 Task: Add a signature Ella Clark containing 'Best wishes for a prosperous new year, Ella Clark' to email address softage.1@softage.net and add a folder Teams
Action: Mouse moved to (124, 145)
Screenshot: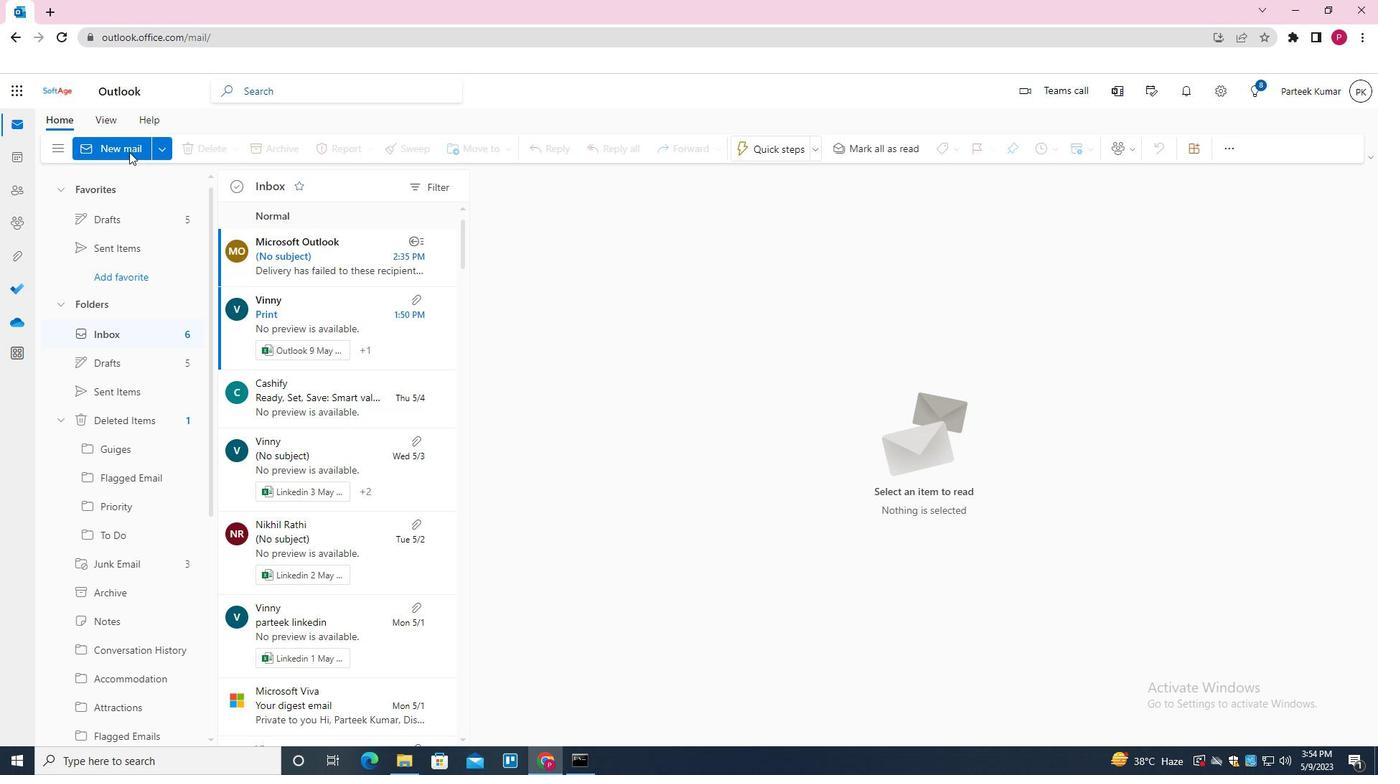
Action: Mouse pressed left at (124, 145)
Screenshot: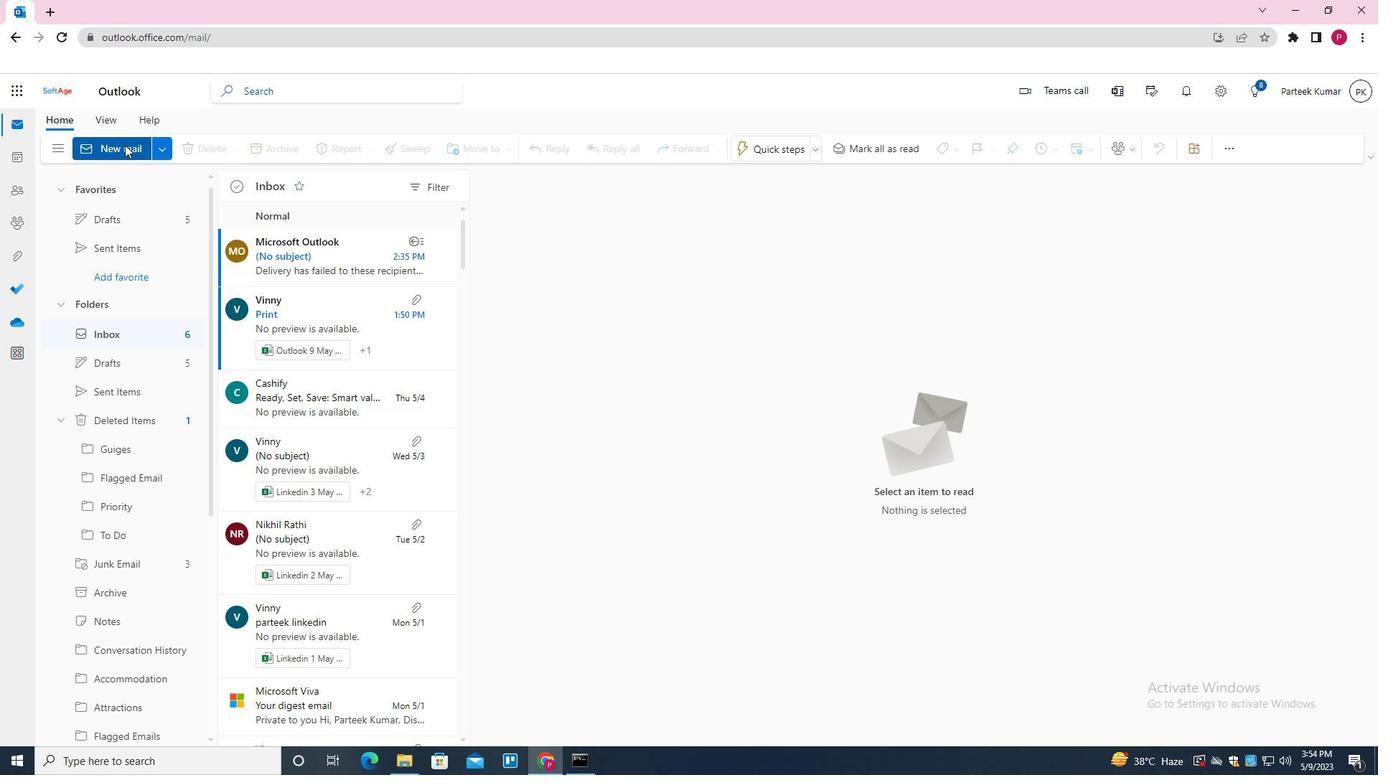 
Action: Mouse moved to (605, 361)
Screenshot: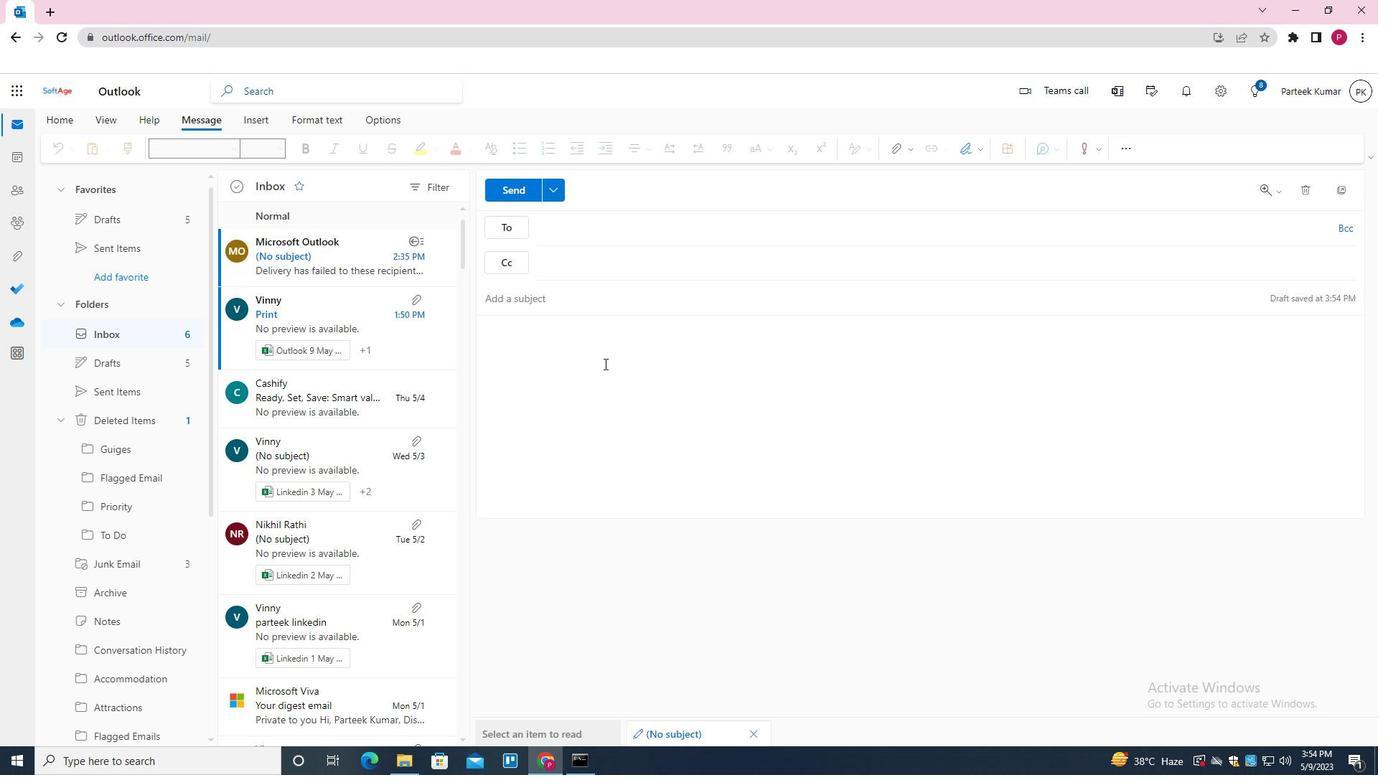 
Action: Mouse pressed left at (605, 361)
Screenshot: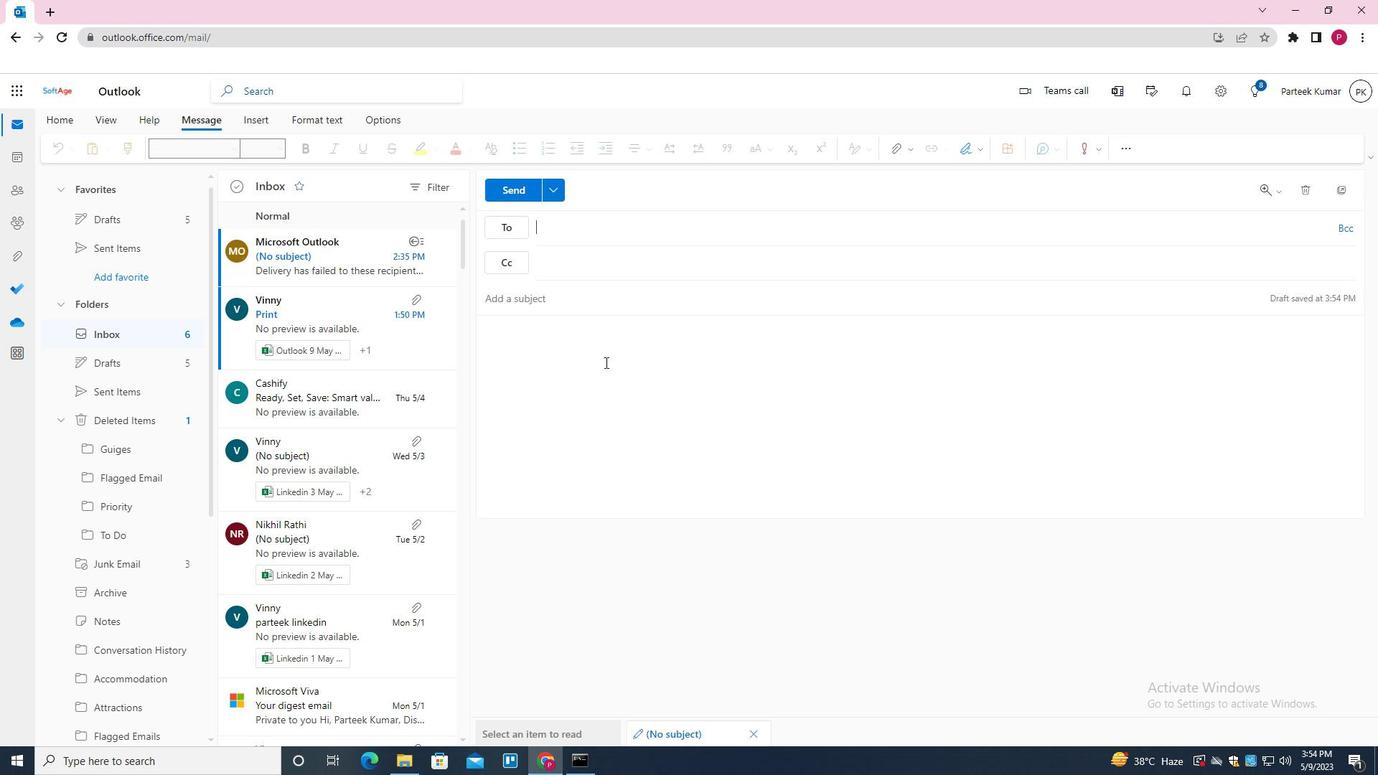 
Action: Mouse moved to (981, 152)
Screenshot: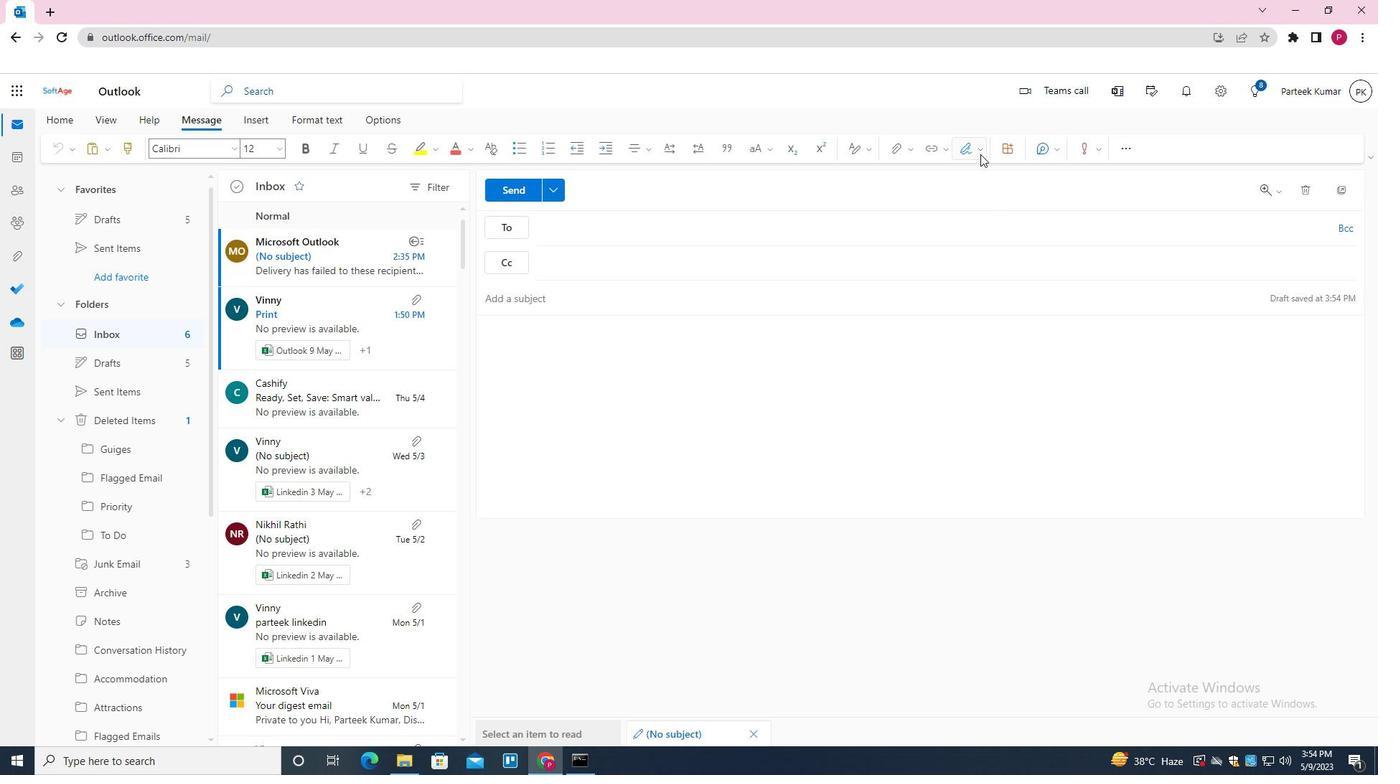 
Action: Mouse pressed left at (981, 152)
Screenshot: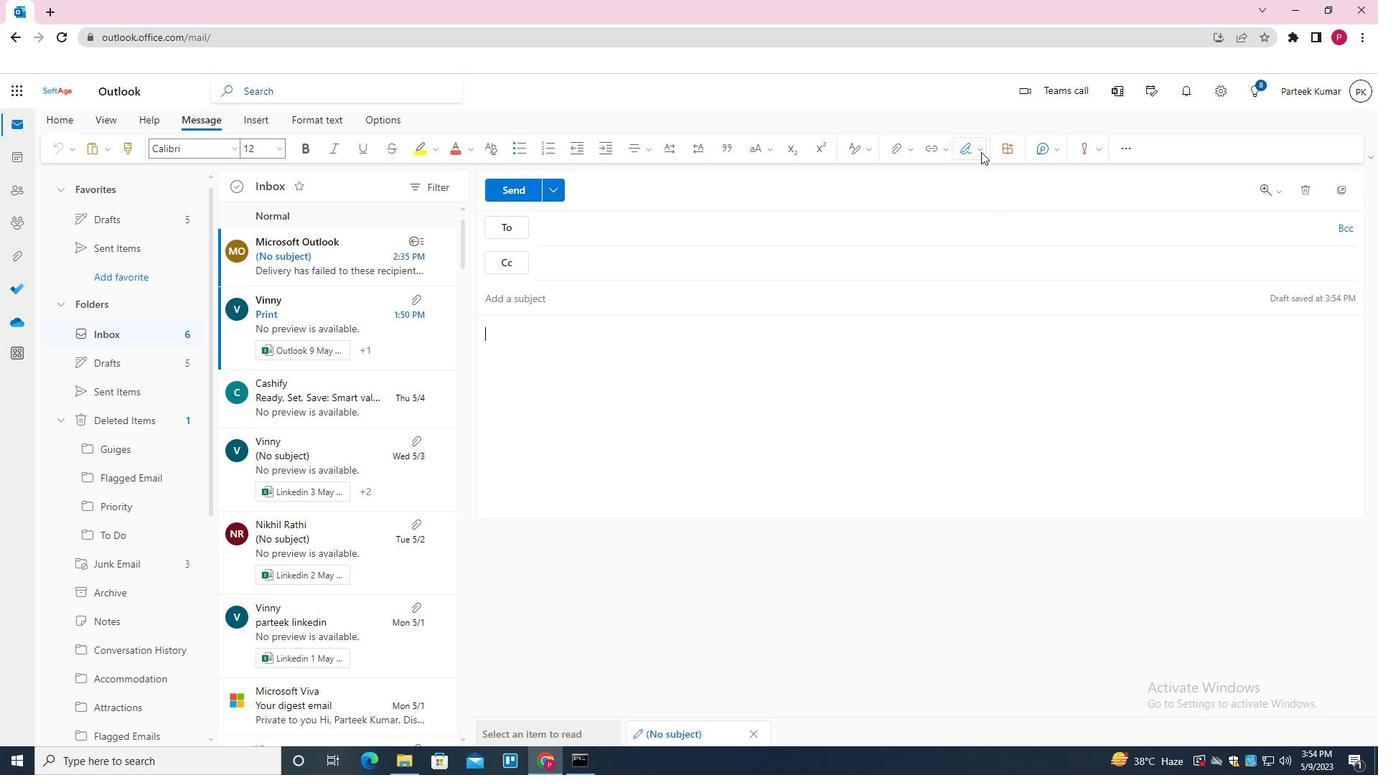 
Action: Mouse moved to (944, 296)
Screenshot: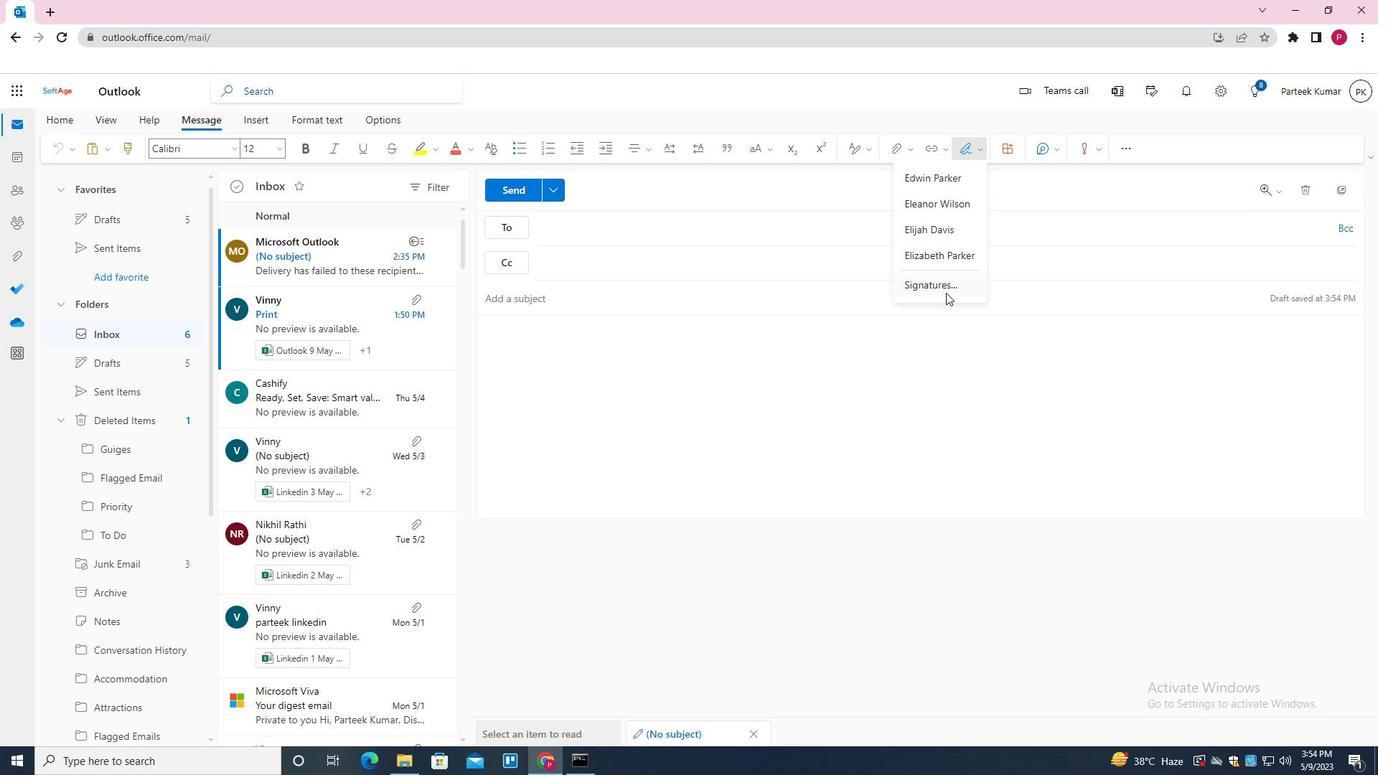 
Action: Mouse pressed left at (944, 296)
Screenshot: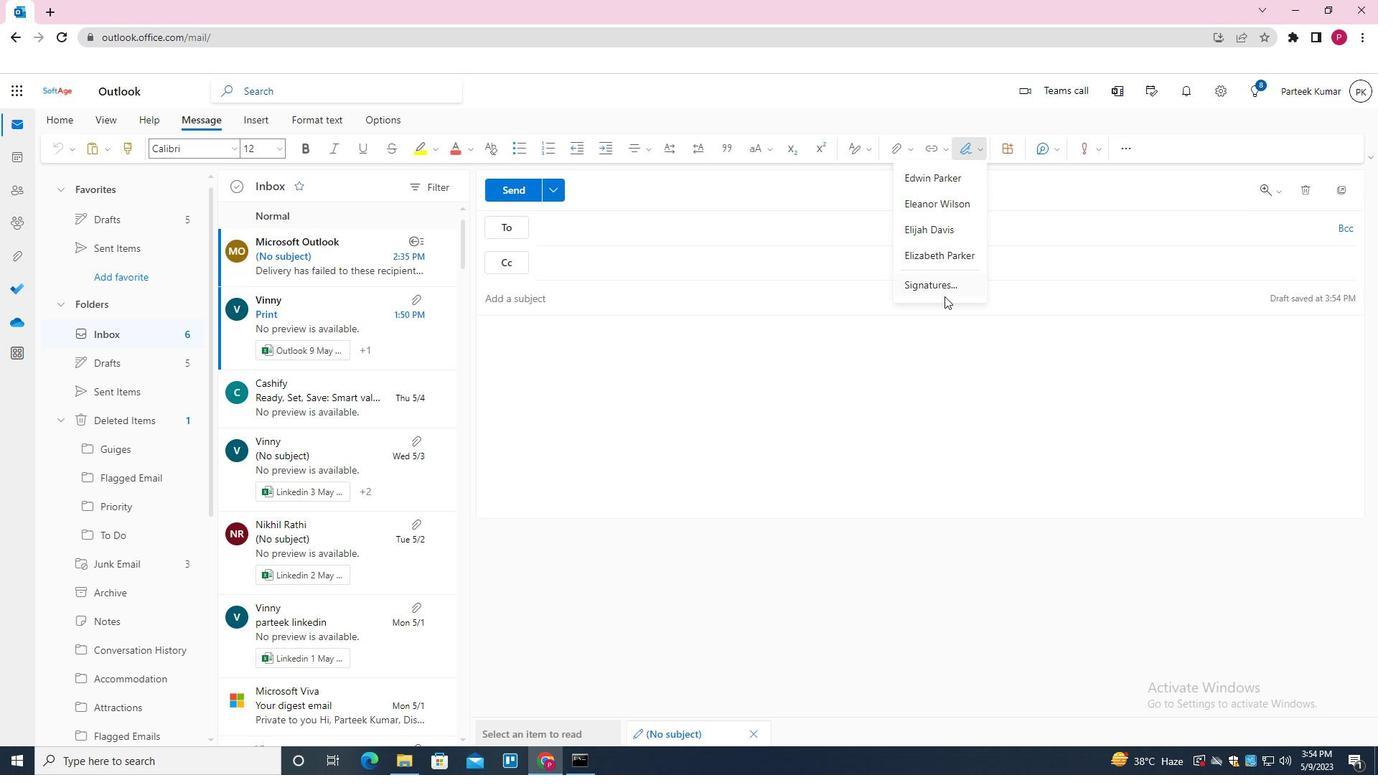 
Action: Mouse moved to (943, 285)
Screenshot: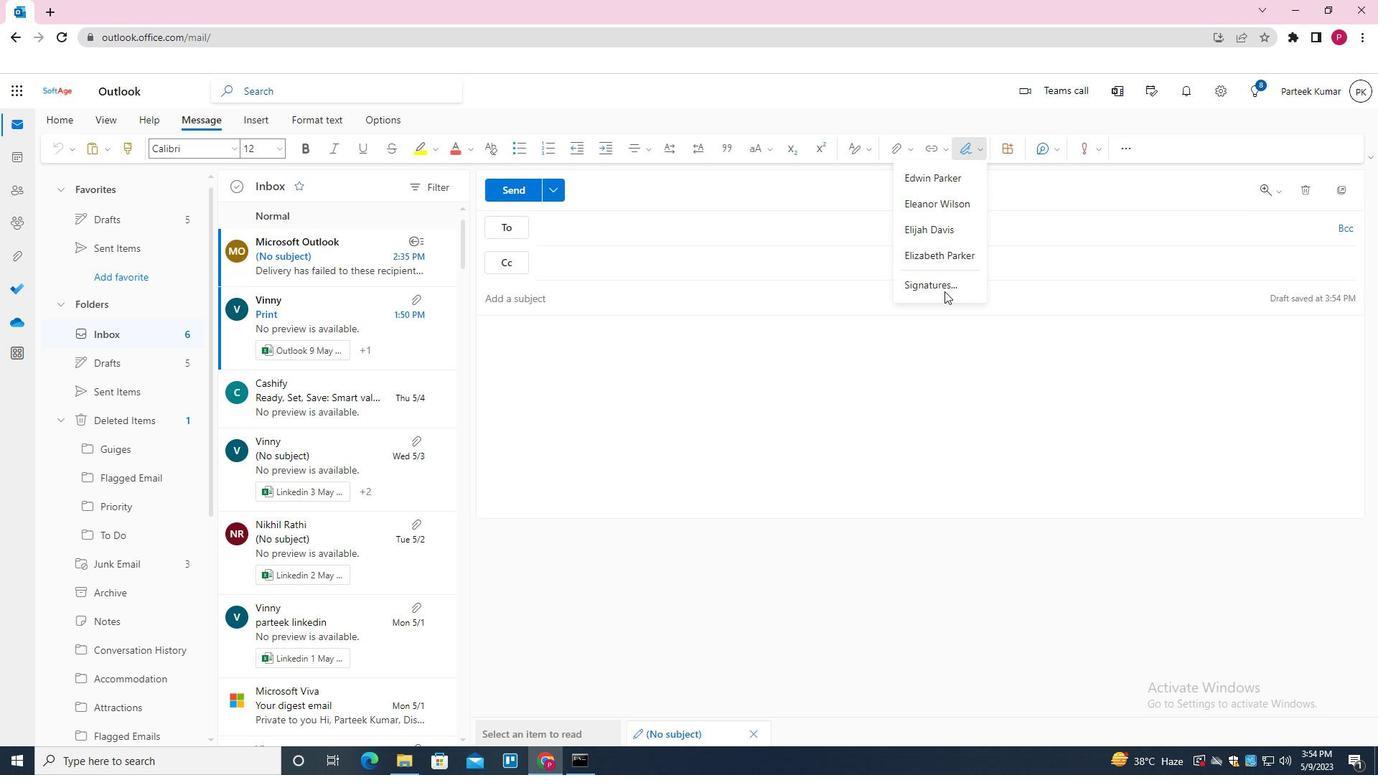 
Action: Mouse pressed left at (943, 285)
Screenshot: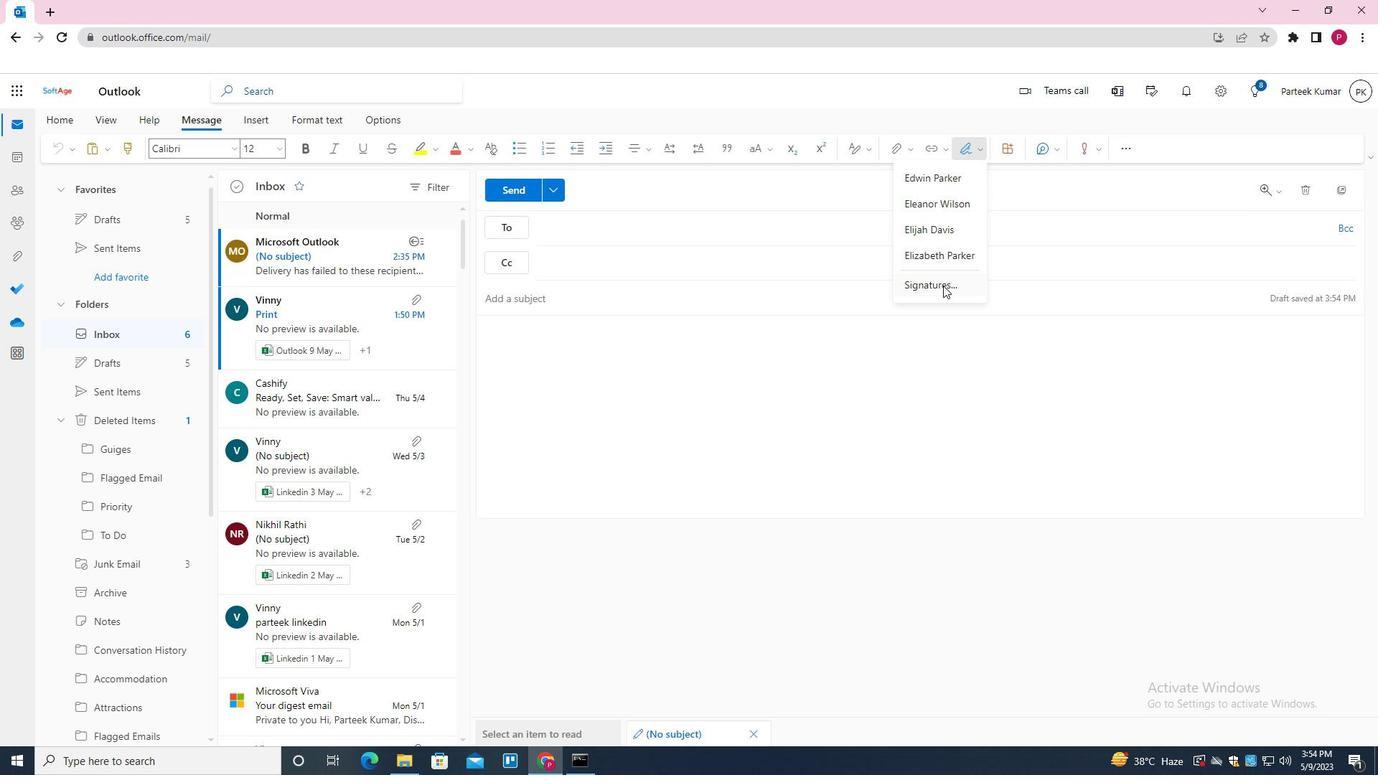 
Action: Mouse moved to (605, 238)
Screenshot: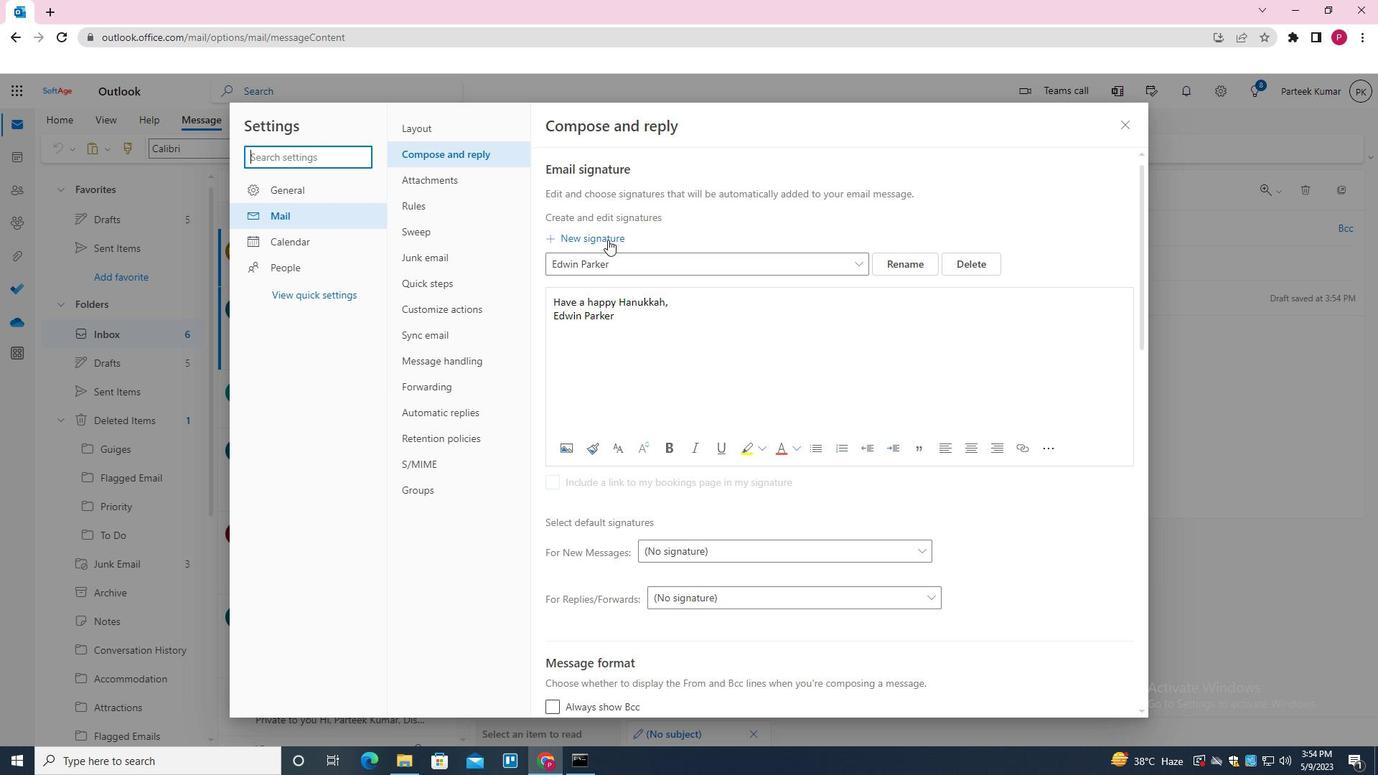 
Action: Mouse pressed left at (605, 238)
Screenshot: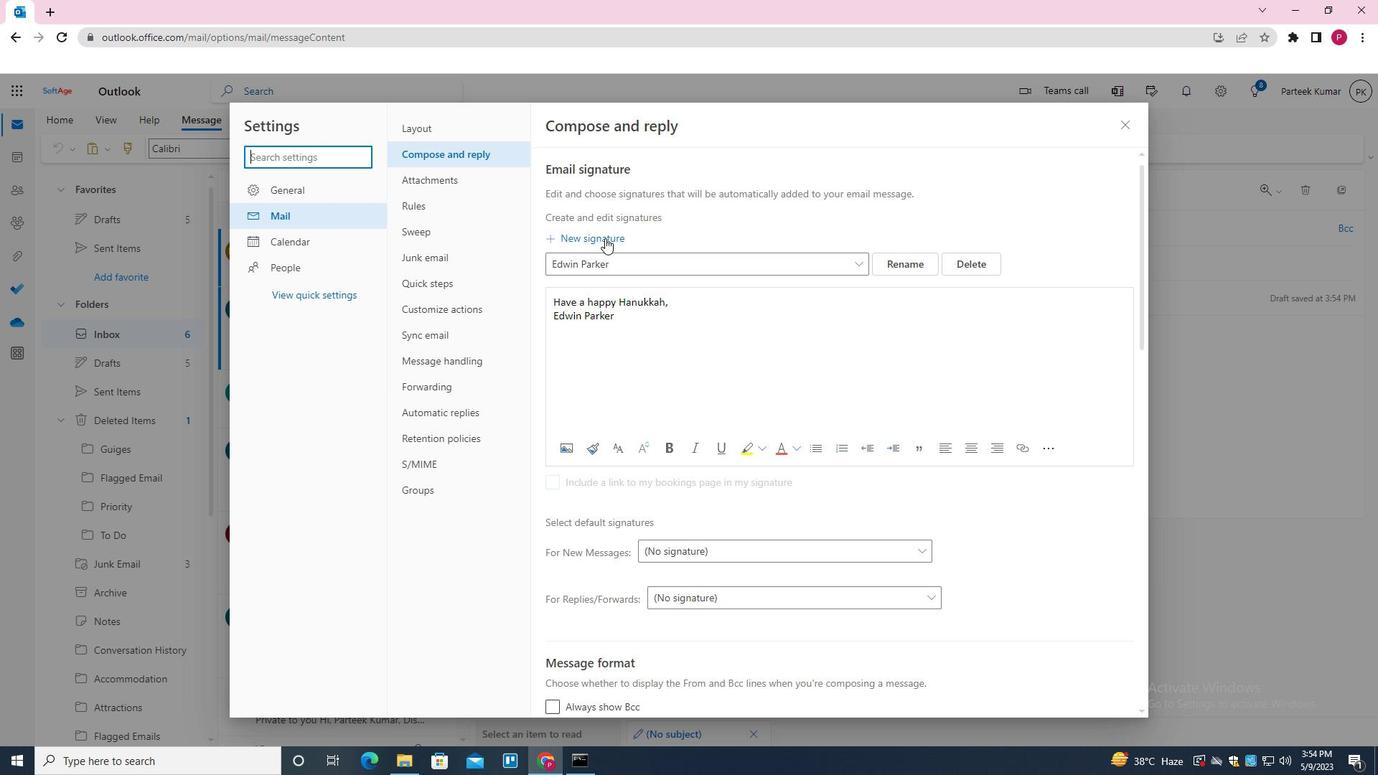 
Action: Mouse moved to (628, 264)
Screenshot: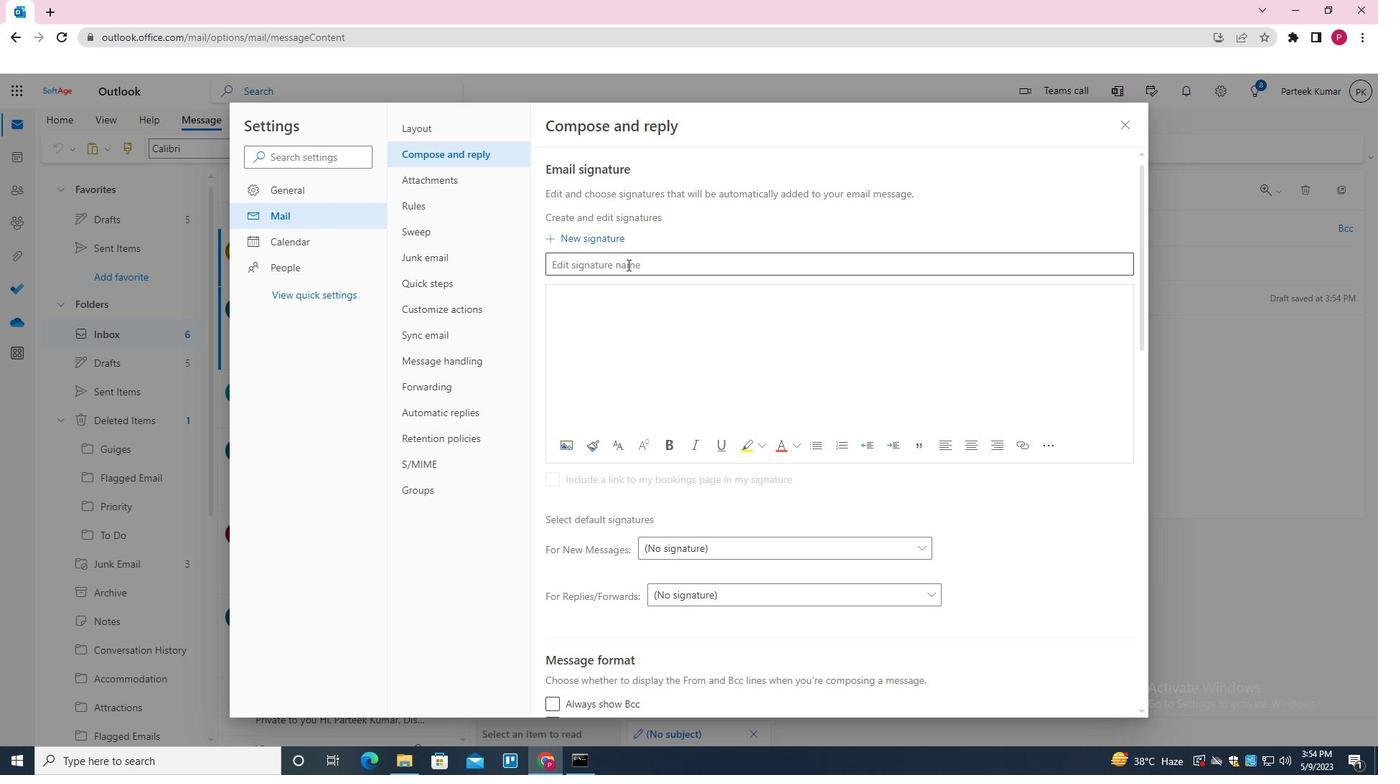 
Action: Mouse pressed left at (628, 264)
Screenshot: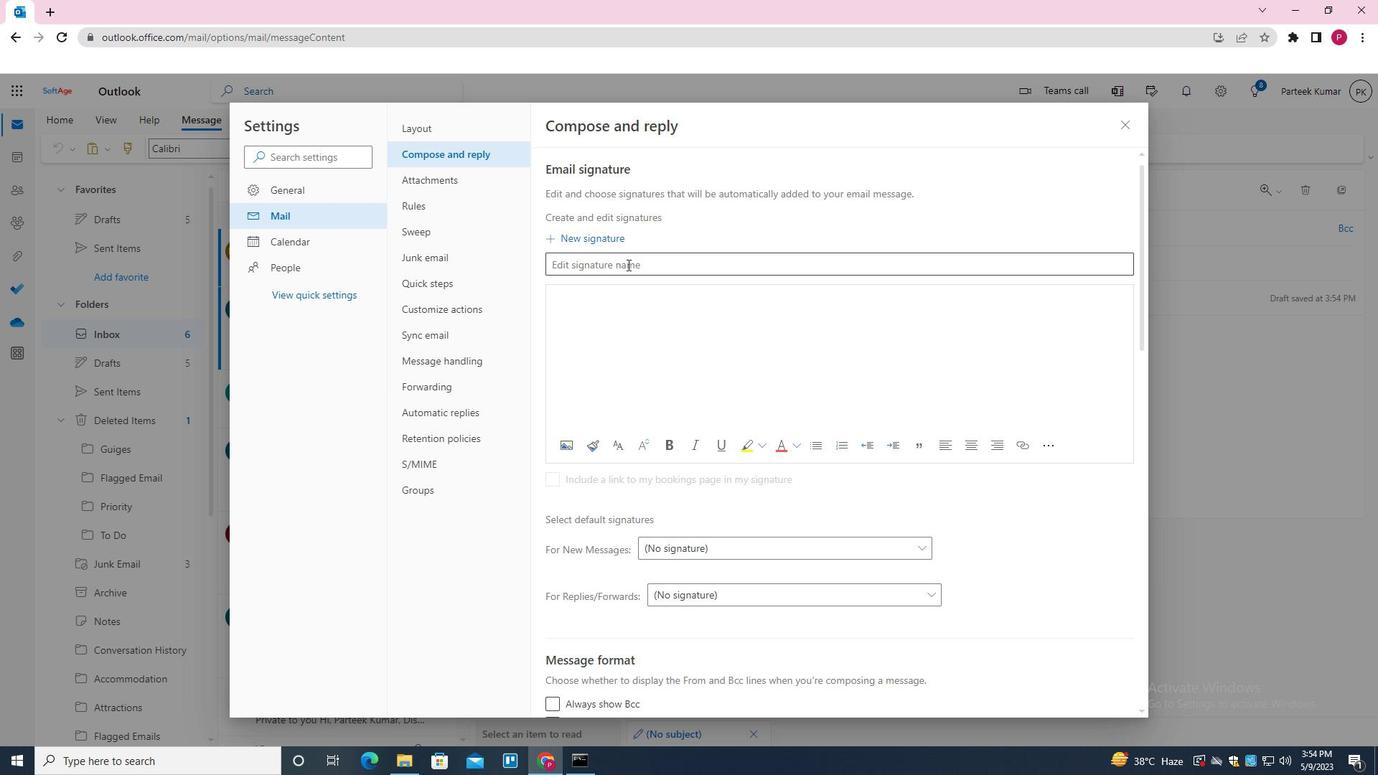 
Action: Mouse moved to (629, 264)
Screenshot: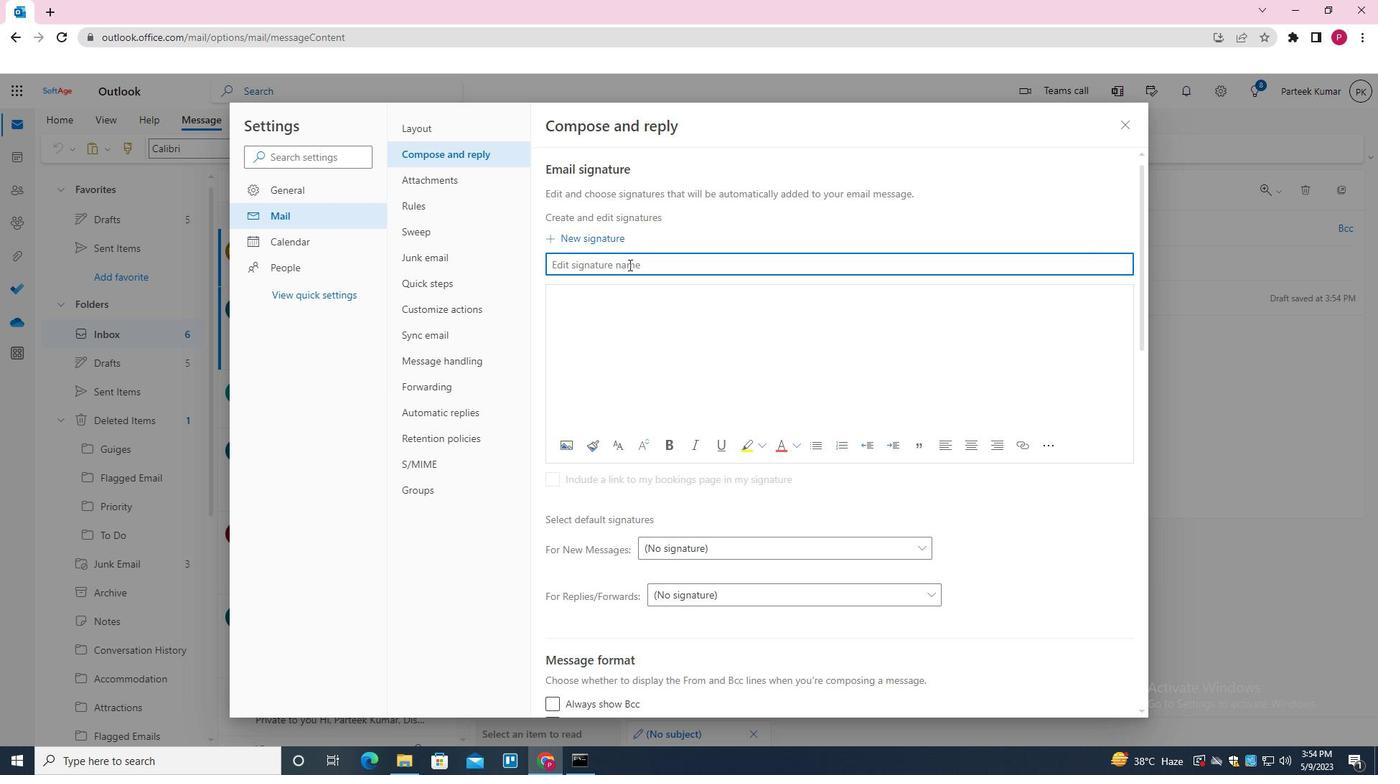 
Action: Key pressed <Key.shift><Key.shift><Key.shift><Key.shift><Key.shift><Key.shift><Key.shift><Key.shift><Key.shift><Key.shift><Key.shift><Key.shift><Key.shift><Key.shift><Key.shift><Key.shift><Key.shift><Key.shift>ELLA<Key.space><Key.shift>CLARK
Screenshot: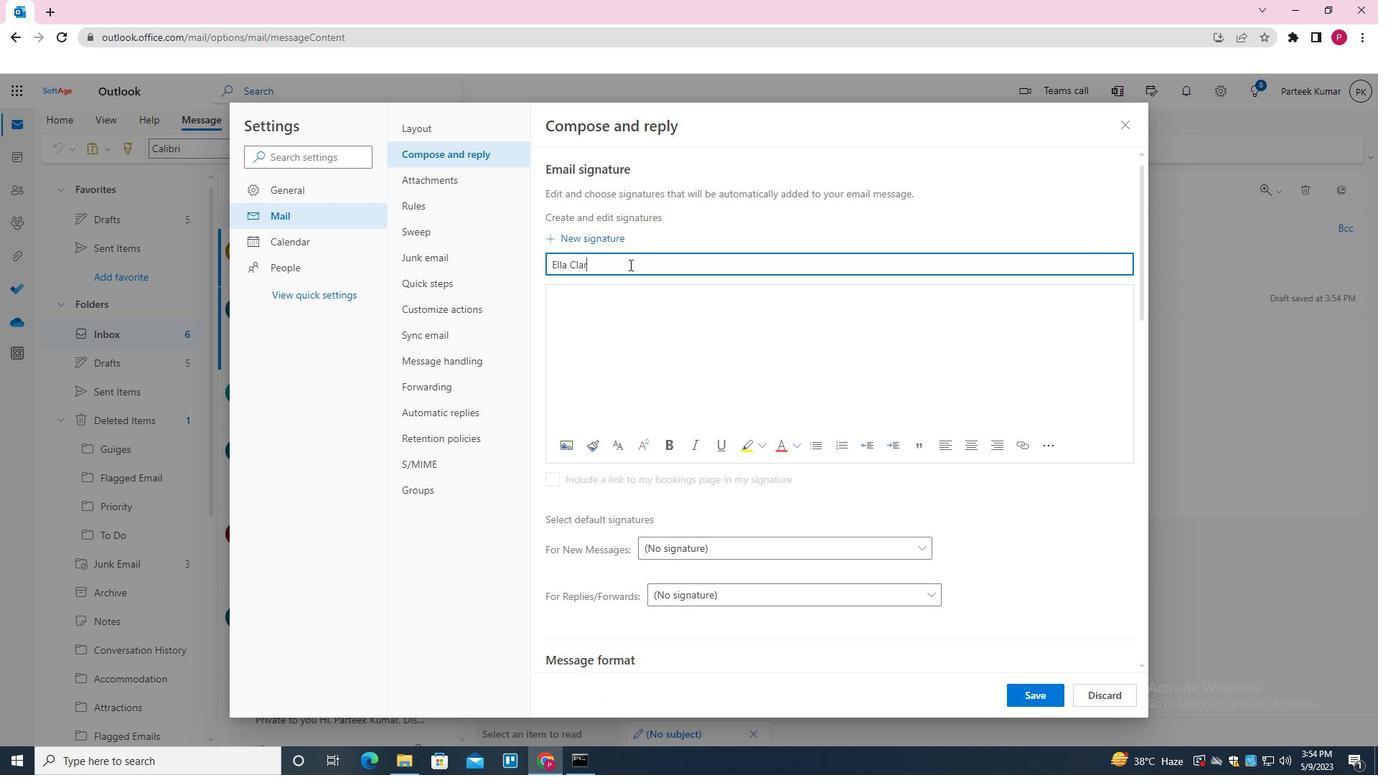 
Action: Mouse moved to (641, 298)
Screenshot: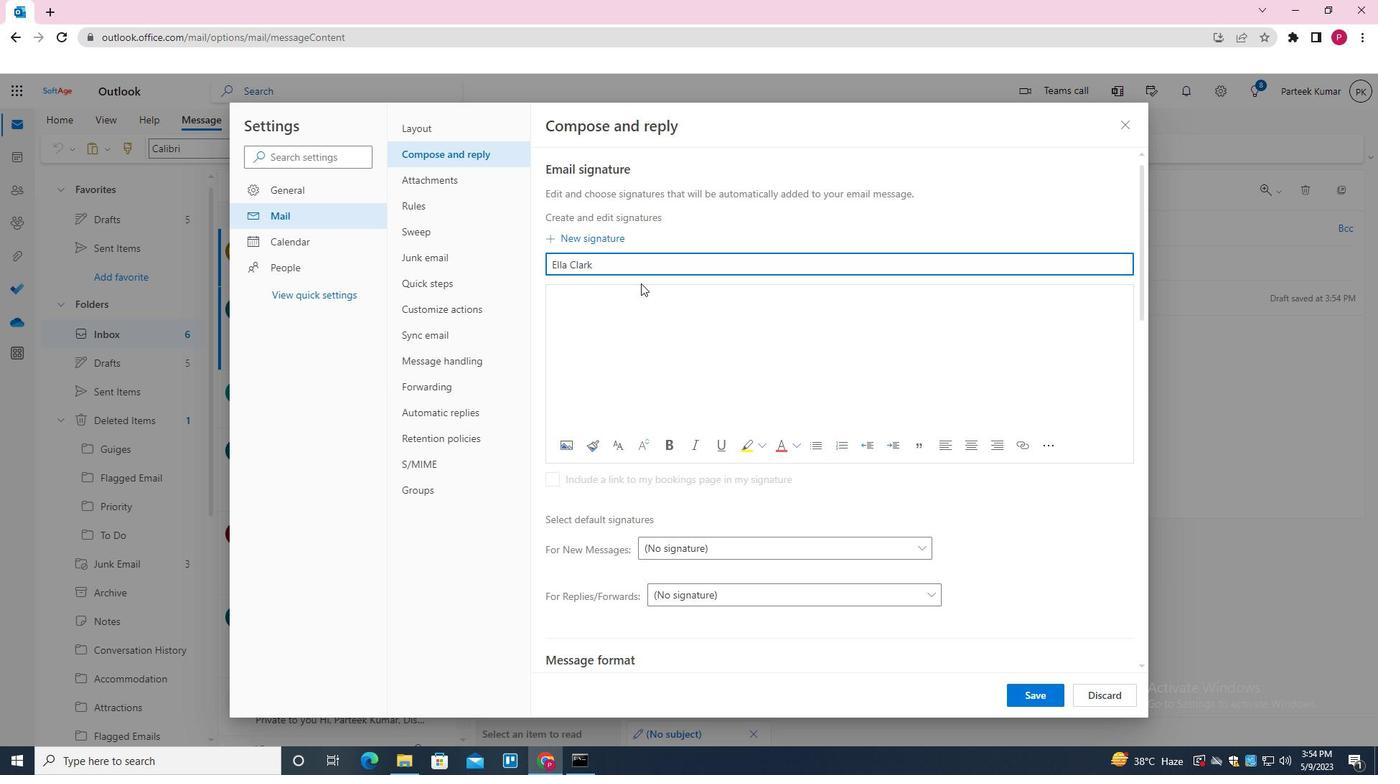 
Action: Mouse pressed left at (641, 298)
Screenshot: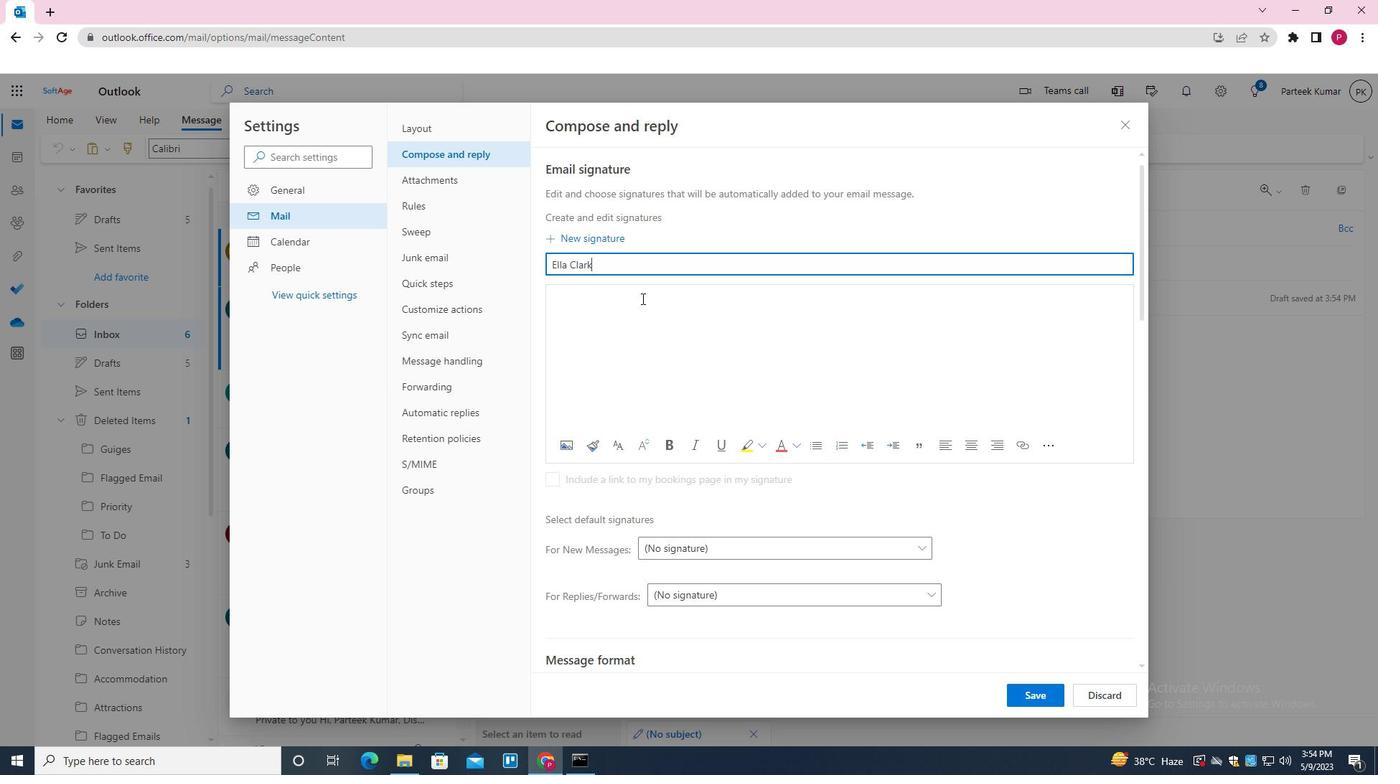 
Action: Key pressed <Key.shift>BEST<Key.space>WISHER<Key.backspace>S<Key.space>FOR<Key.space>A<Key.space>PROS
Screenshot: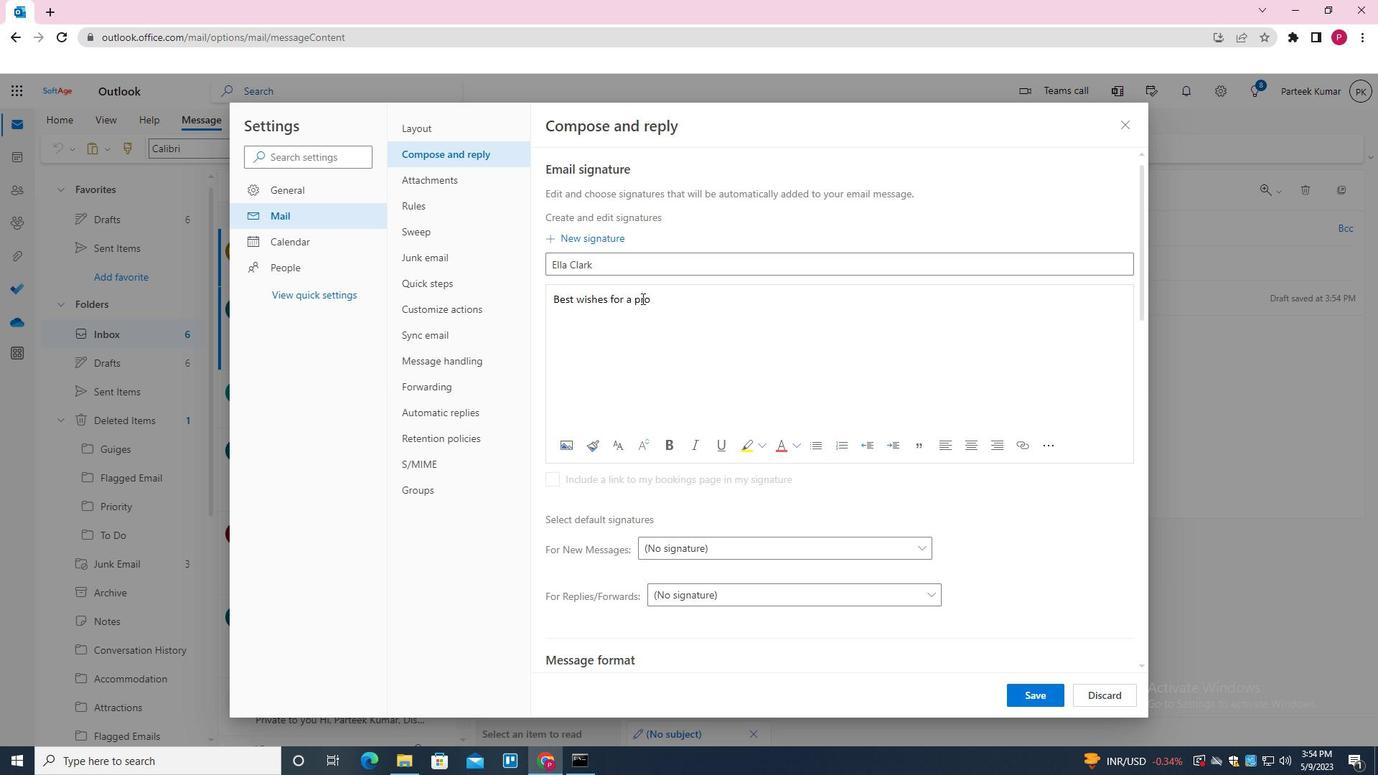 
Action: Mouse moved to (669, 22)
Screenshot: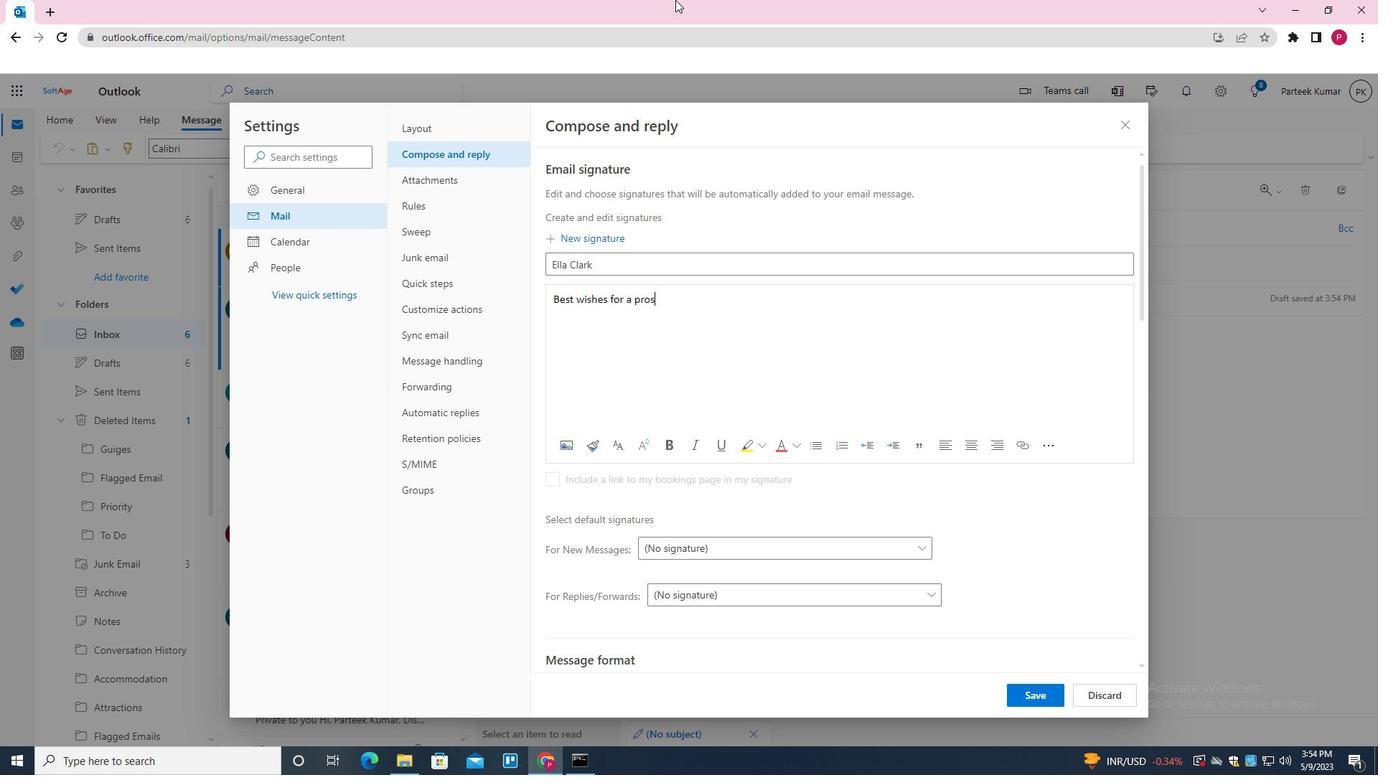 
Action: Key pressed PEROUS<Key.space>NEW<Key.space>YEAR<Key.space><Key.backspace>,<Key.enter><Key.shift>ELLA<Key.space><Key.shift>CC<Key.backspace>LARK
Screenshot: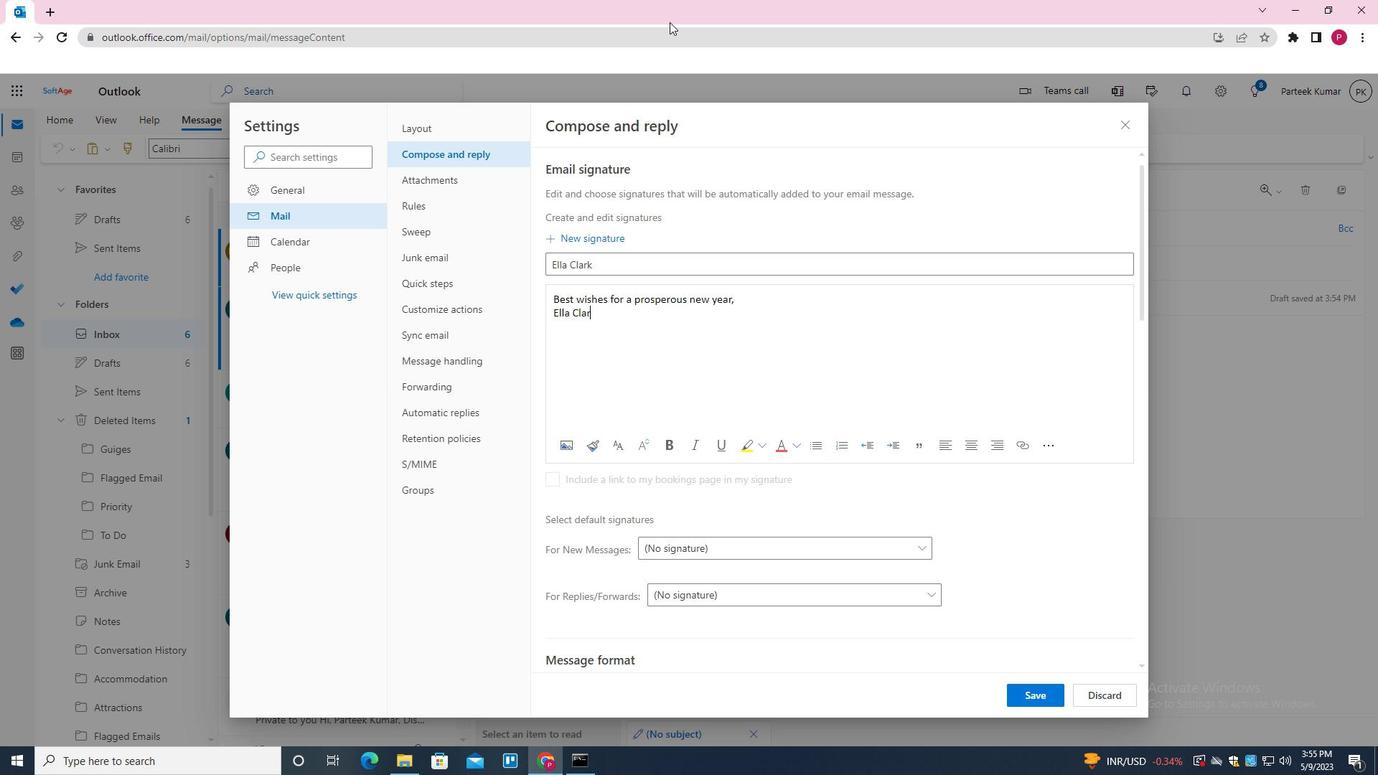 
Action: Mouse moved to (1048, 696)
Screenshot: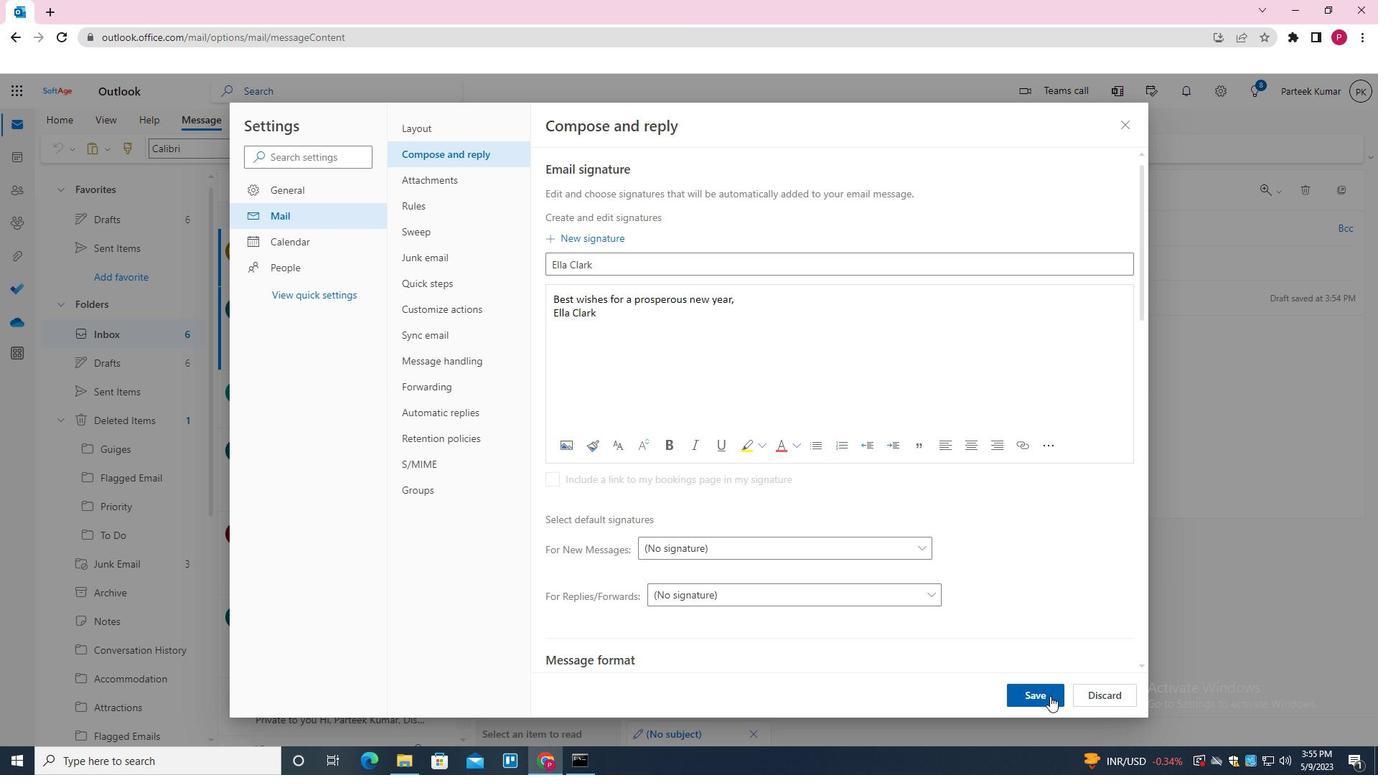 
Action: Mouse pressed left at (1048, 696)
Screenshot: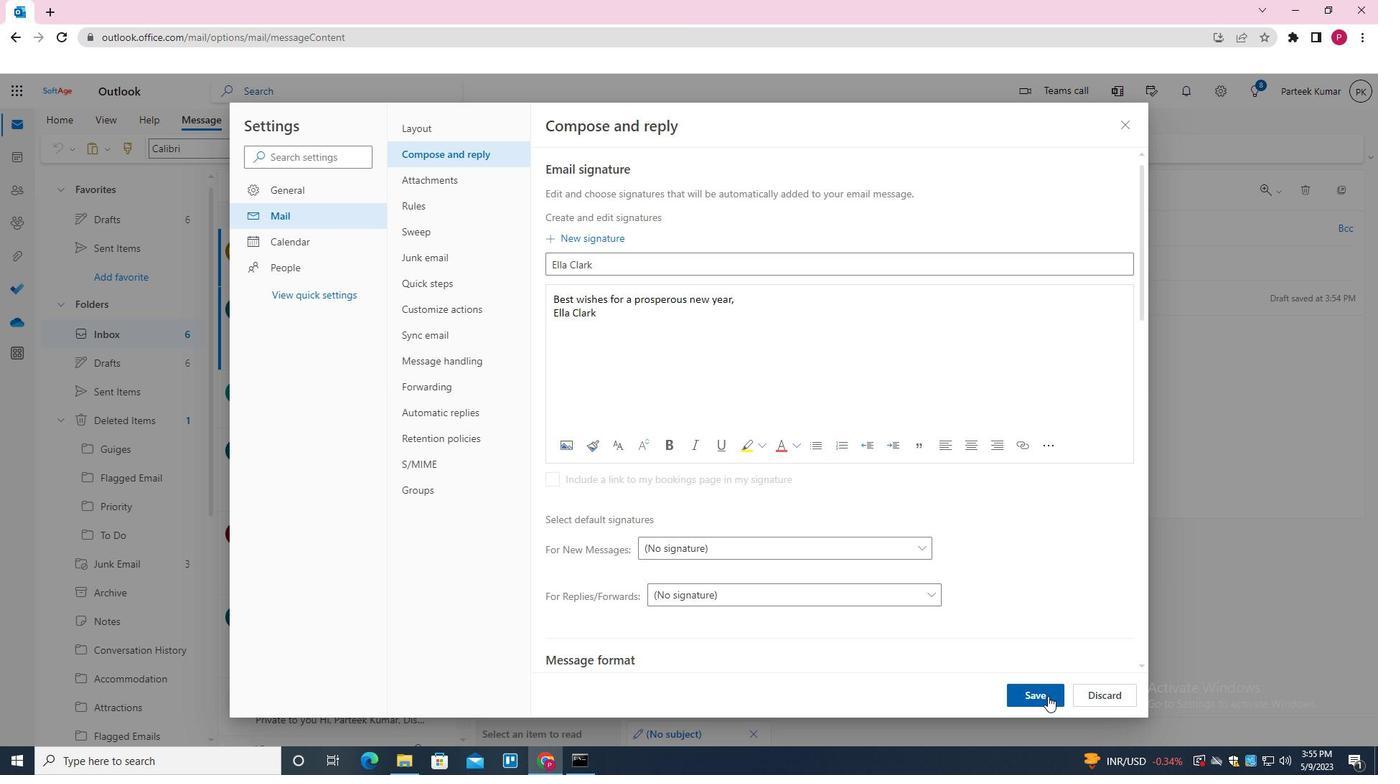 
Action: Mouse moved to (1130, 119)
Screenshot: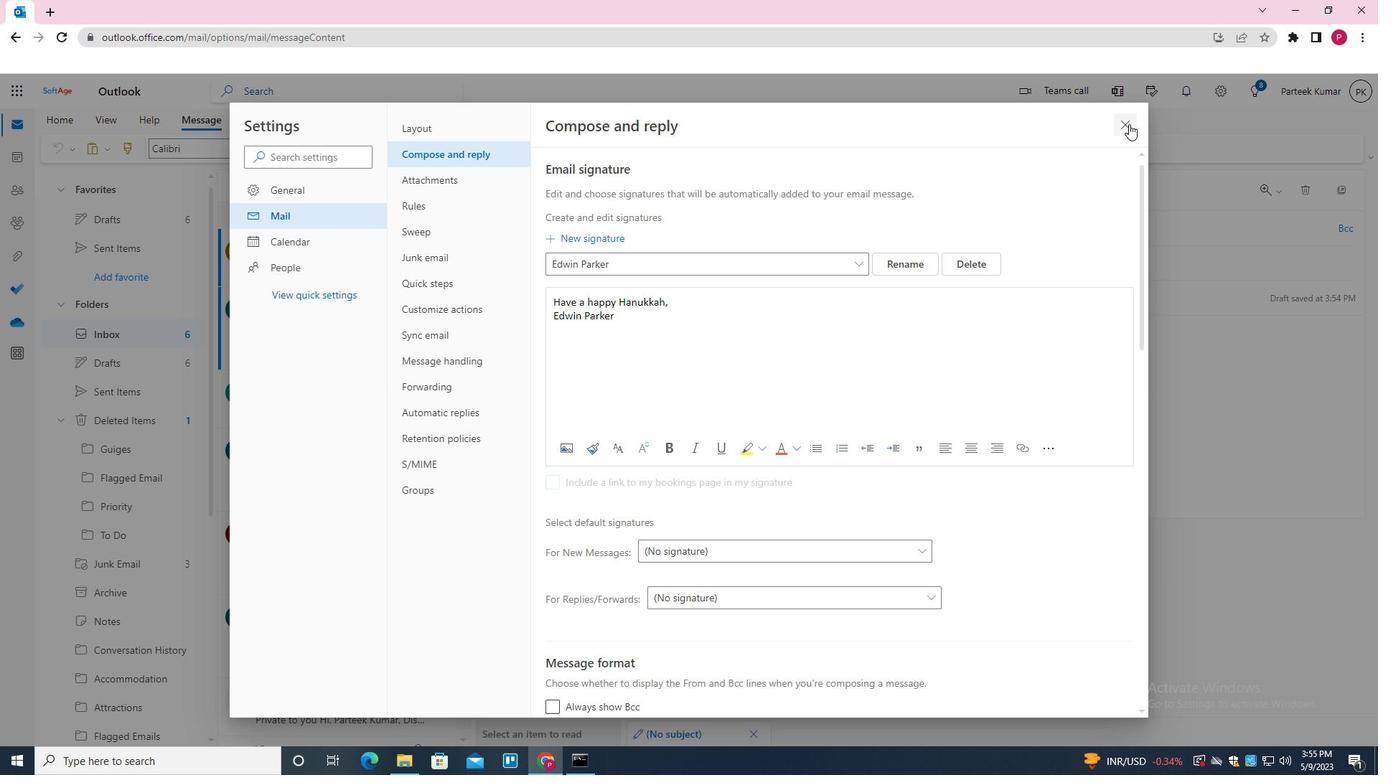 
Action: Mouse pressed left at (1130, 119)
Screenshot: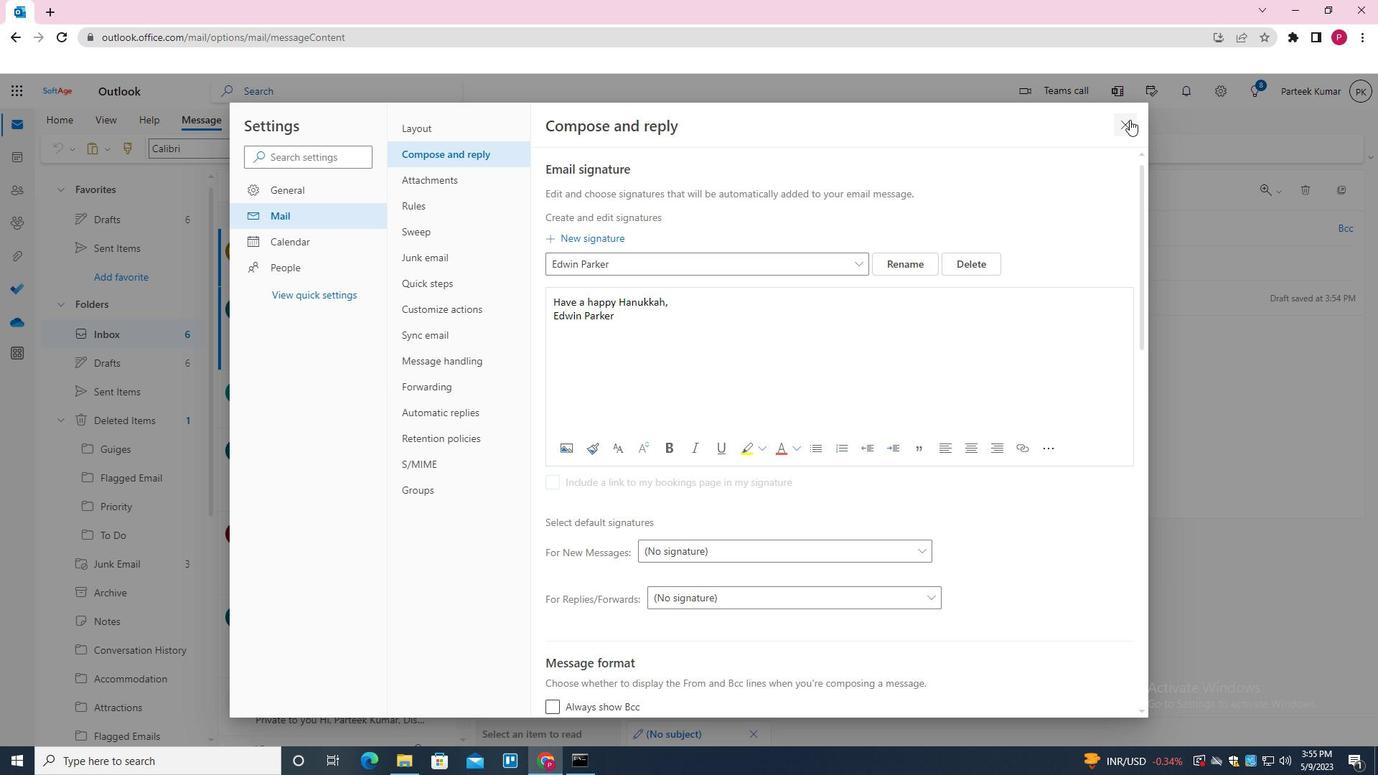 
Action: Mouse moved to (538, 366)
Screenshot: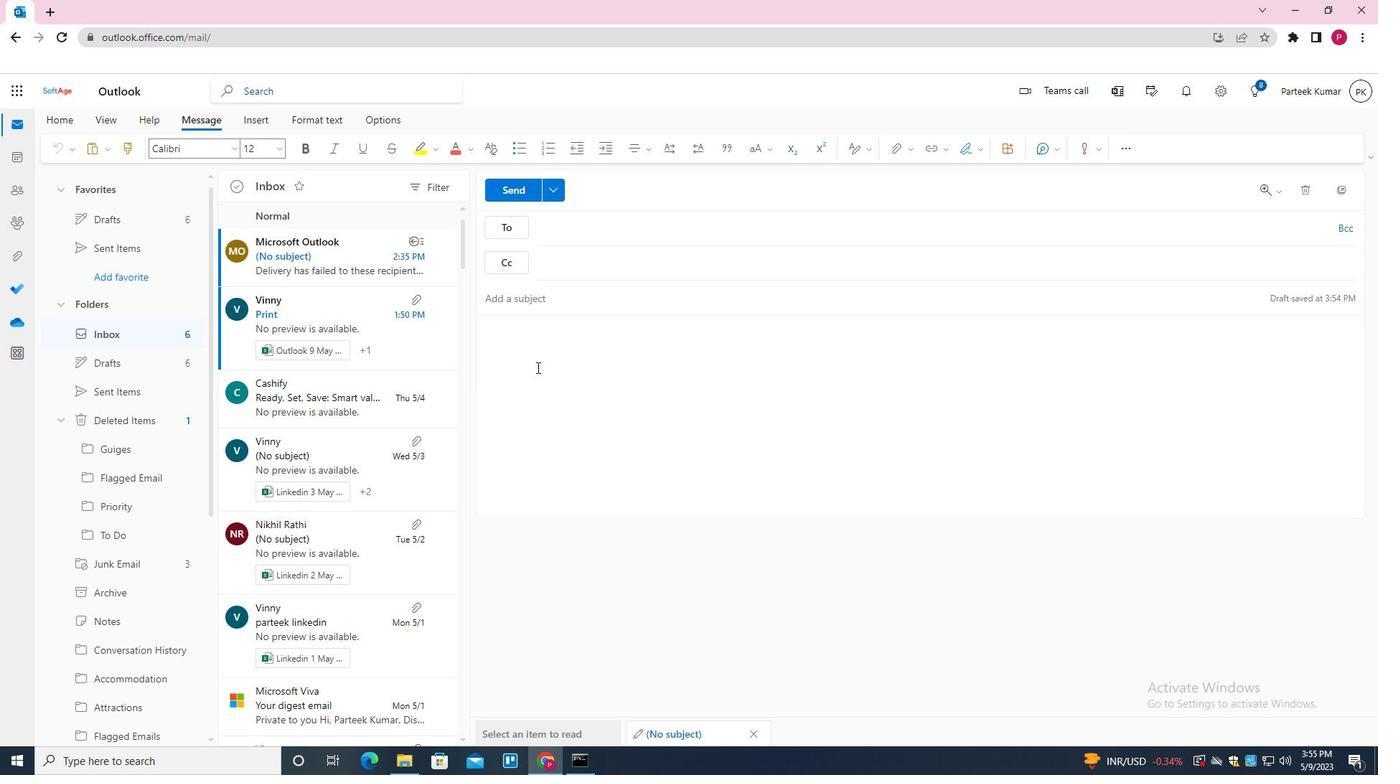 
Action: Mouse pressed left at (538, 366)
Screenshot: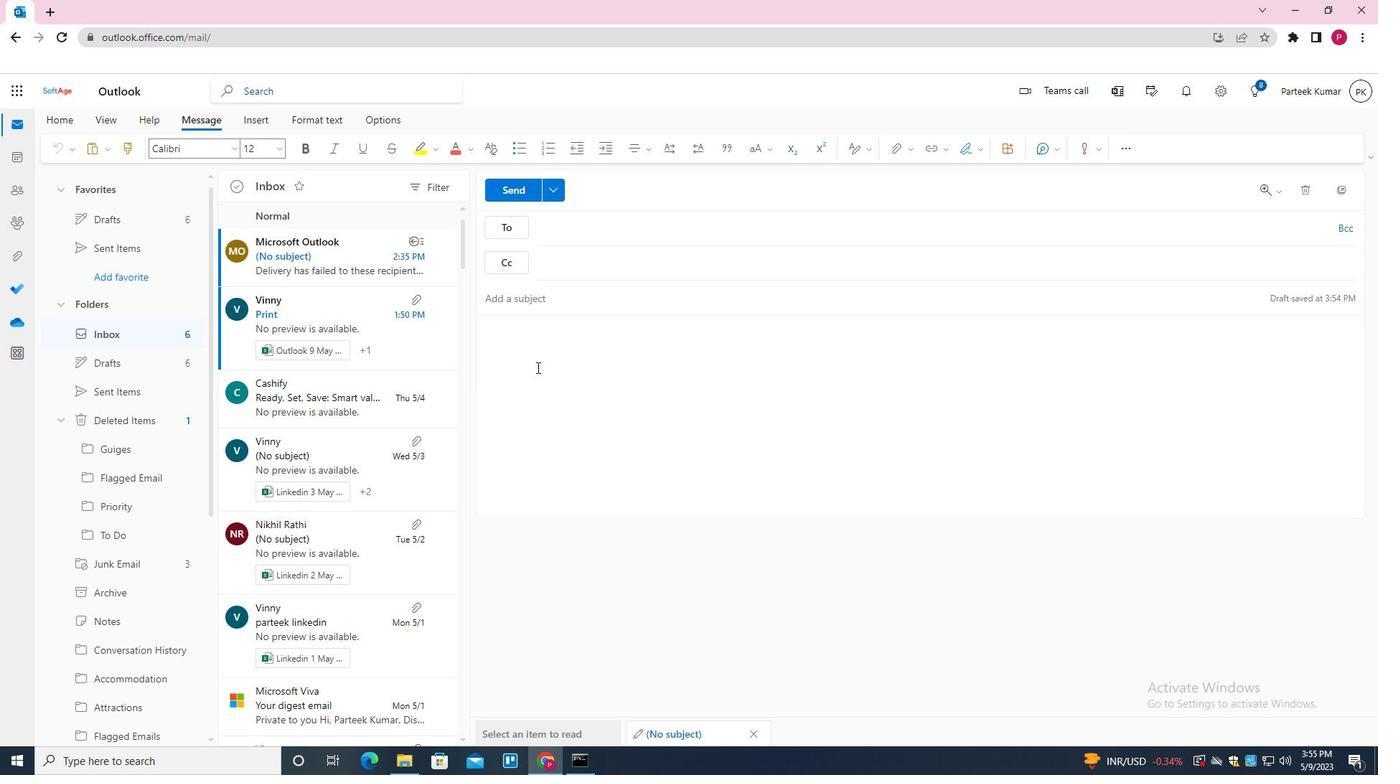 
Action: Mouse moved to (978, 150)
Screenshot: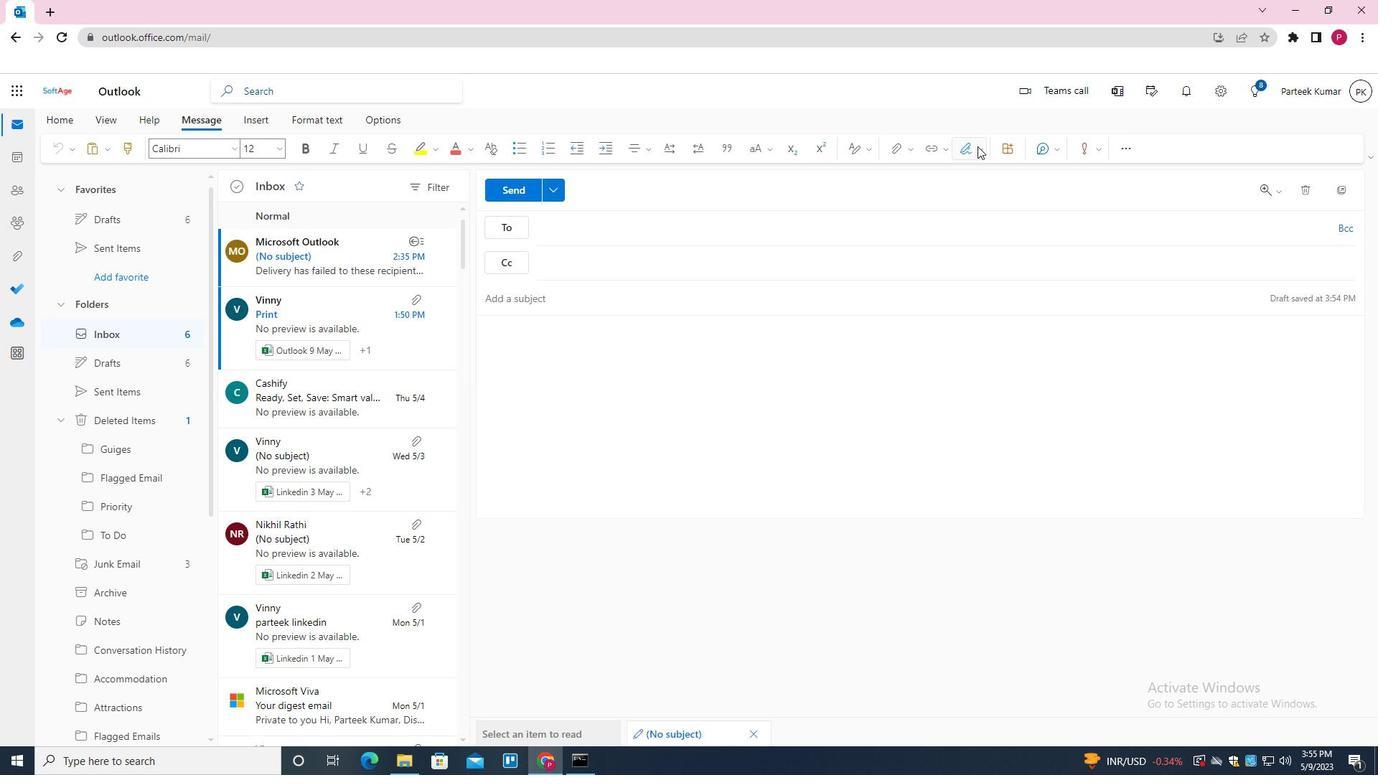 
Action: Mouse pressed left at (978, 150)
Screenshot: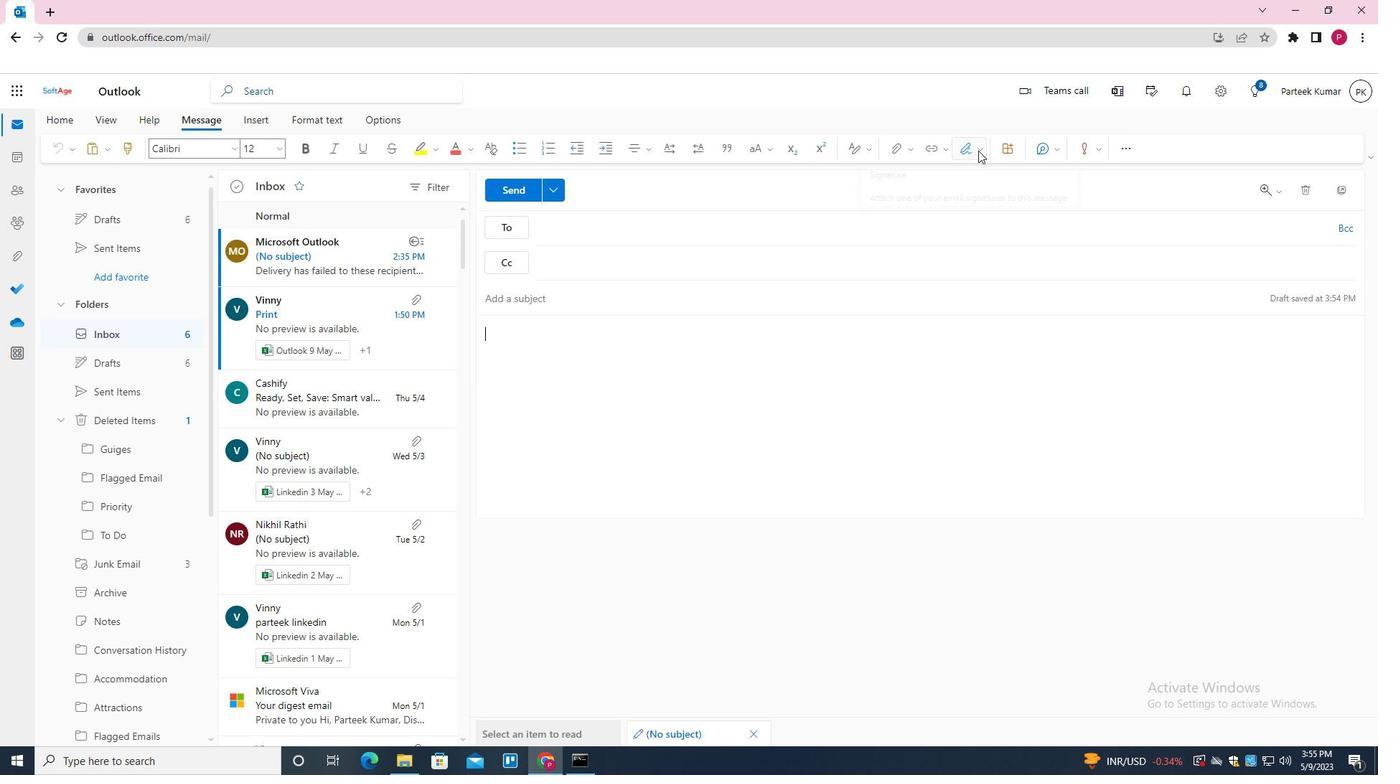 
Action: Mouse moved to (930, 278)
Screenshot: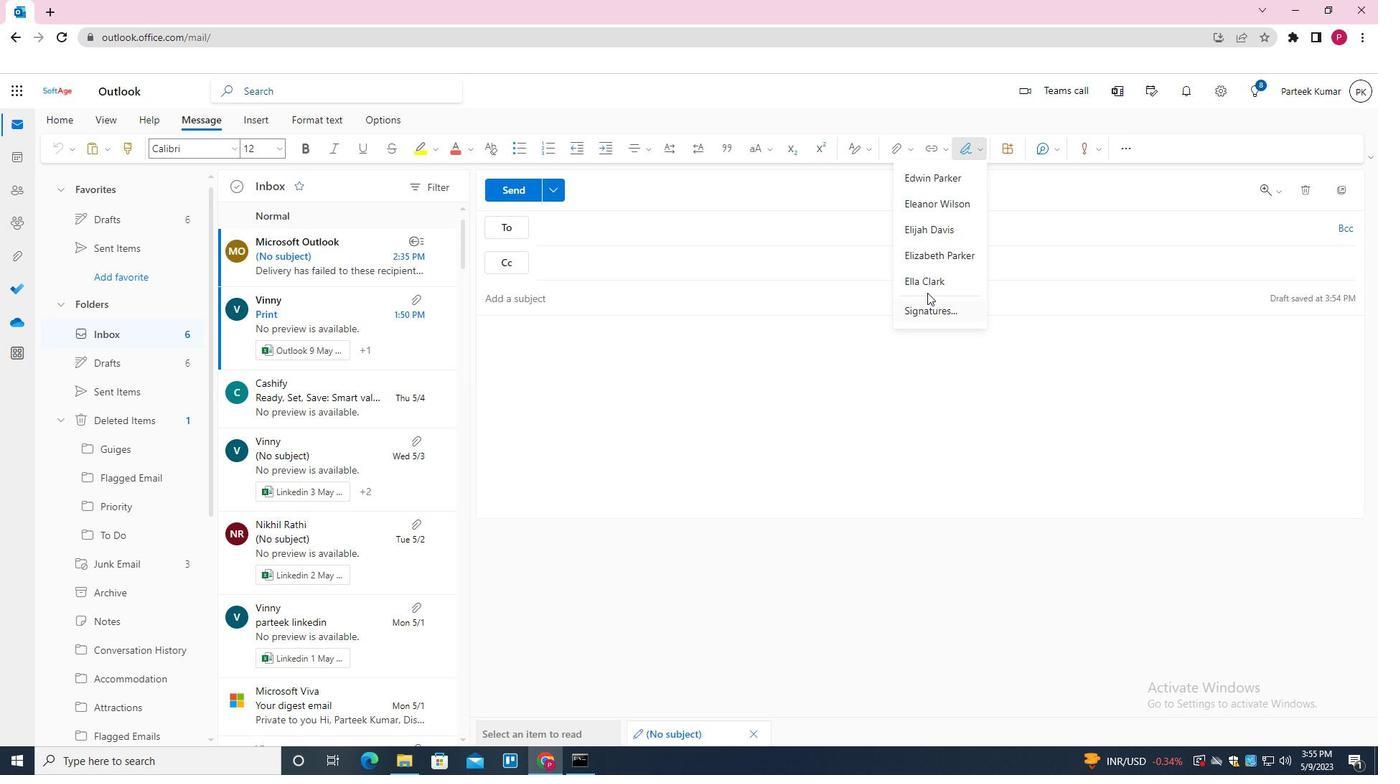 
Action: Mouse pressed left at (930, 278)
Screenshot: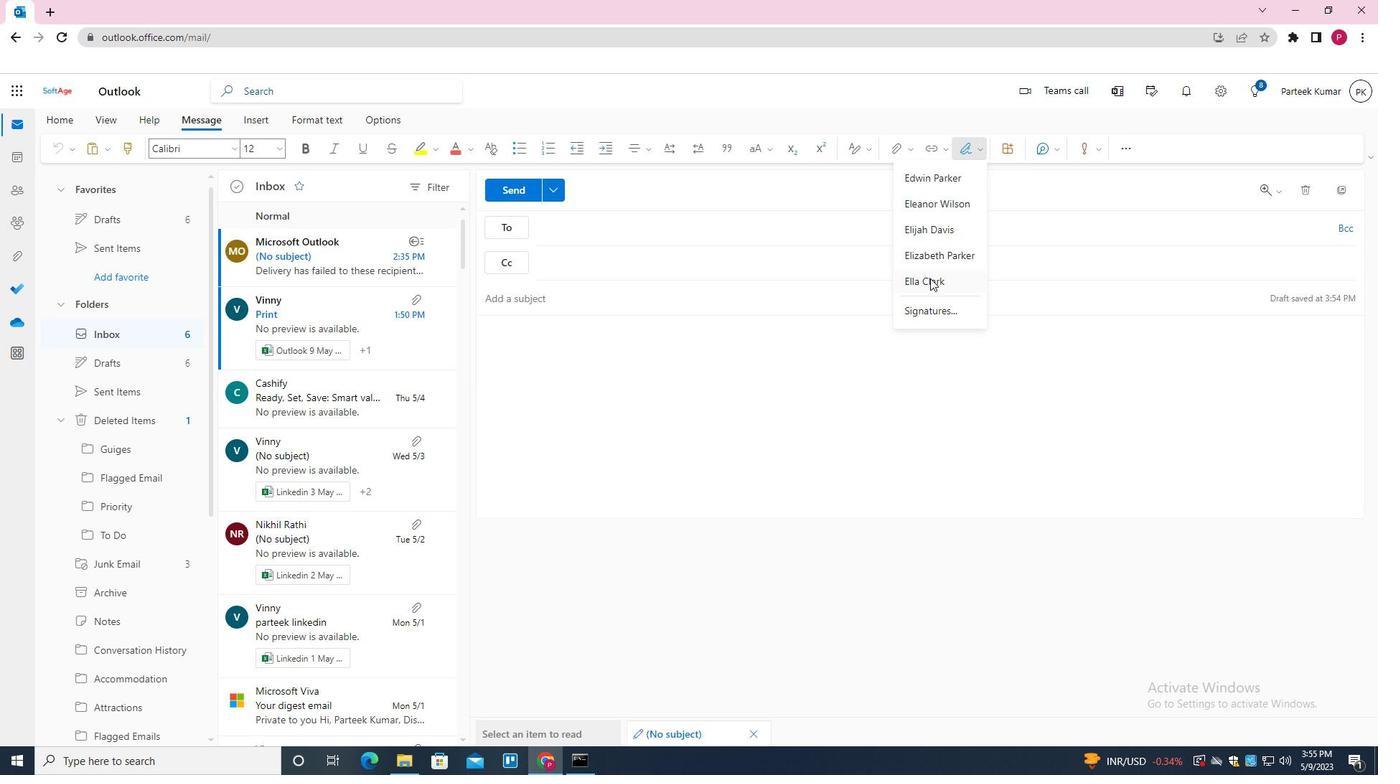 
Action: Mouse moved to (574, 237)
Screenshot: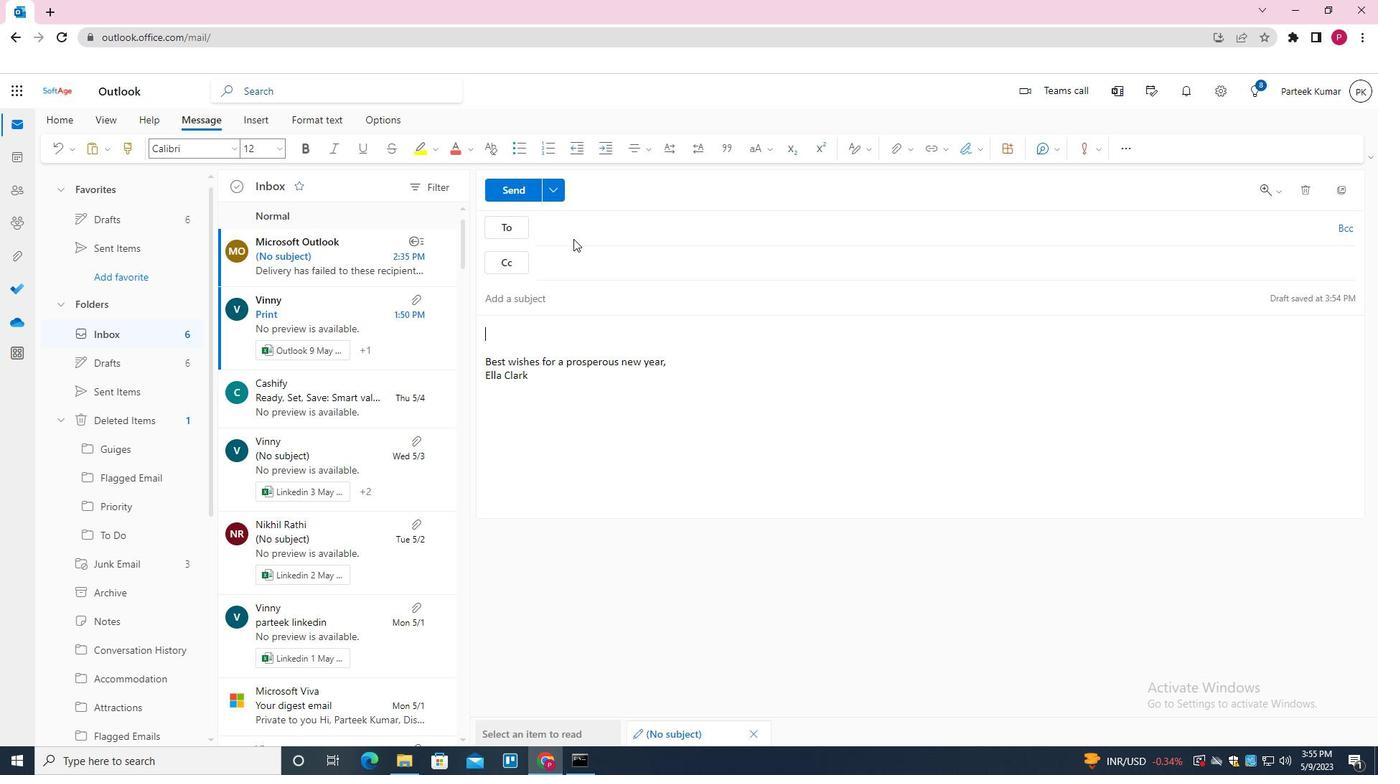 
Action: Mouse pressed left at (574, 237)
Screenshot: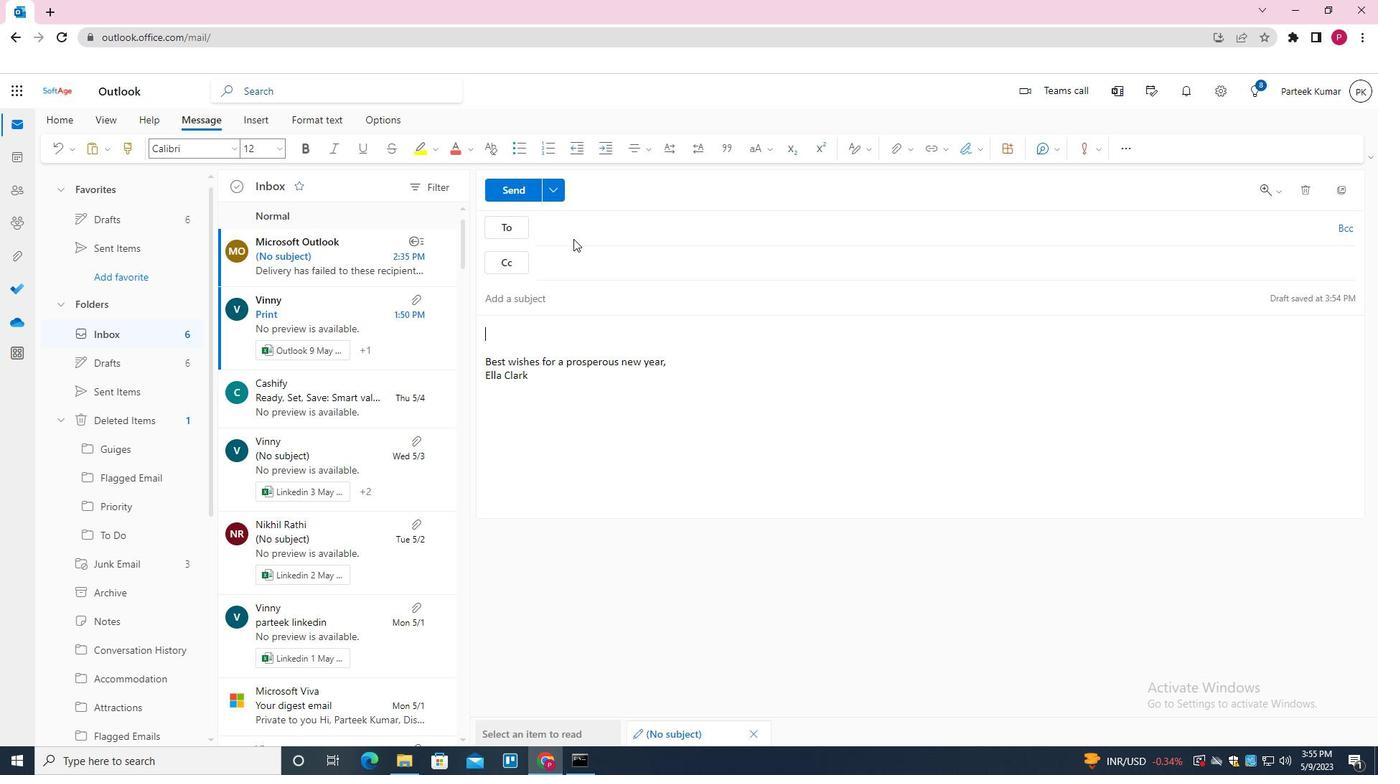 
Action: Mouse moved to (577, 231)
Screenshot: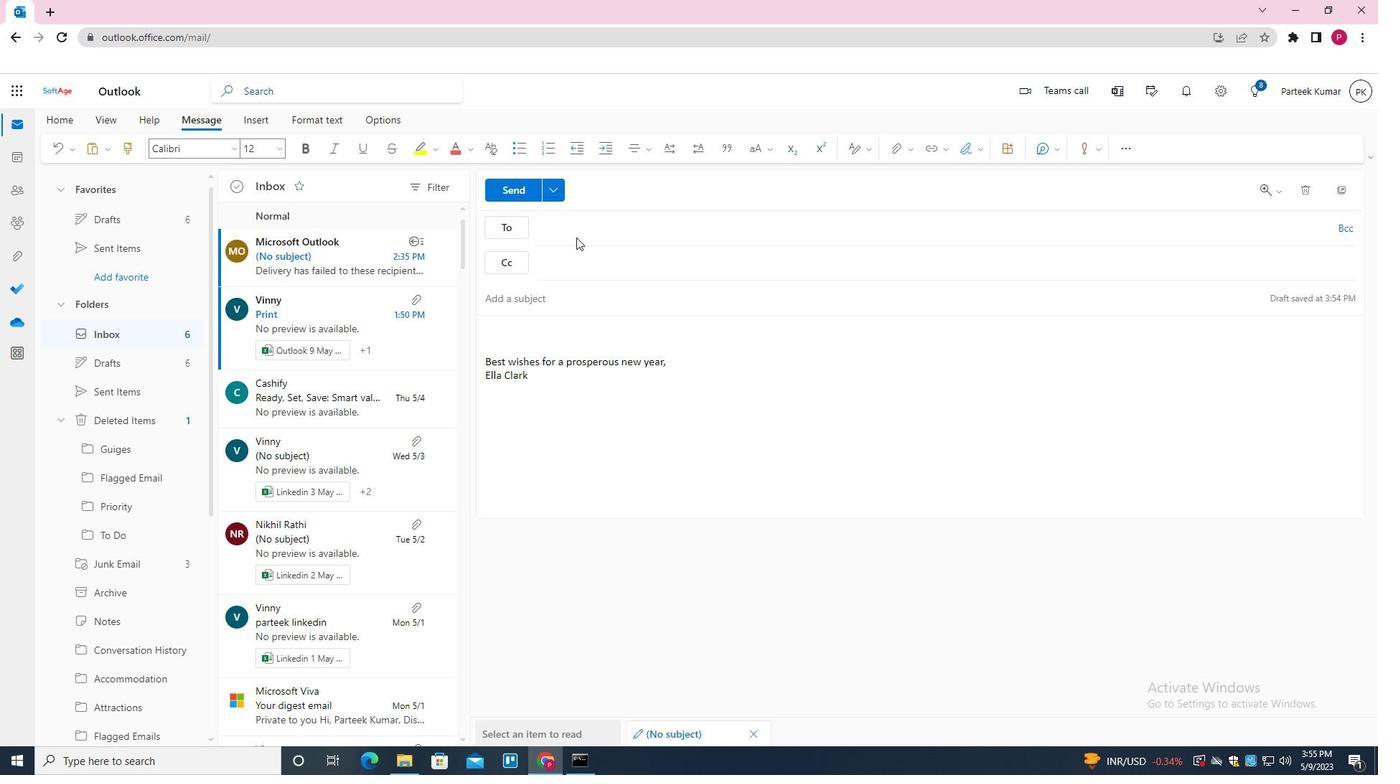 
Action: Mouse pressed left at (577, 231)
Screenshot: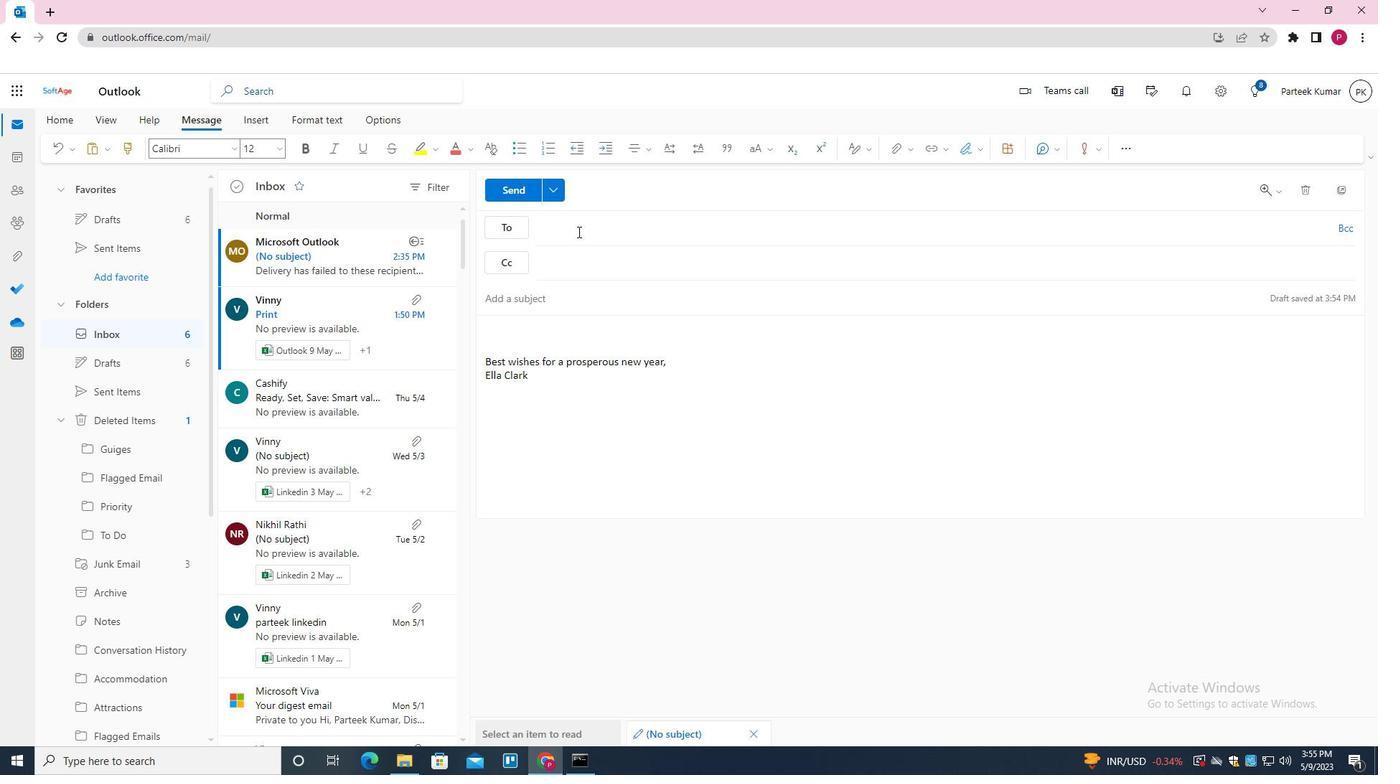 
Action: Mouse moved to (577, 234)
Screenshot: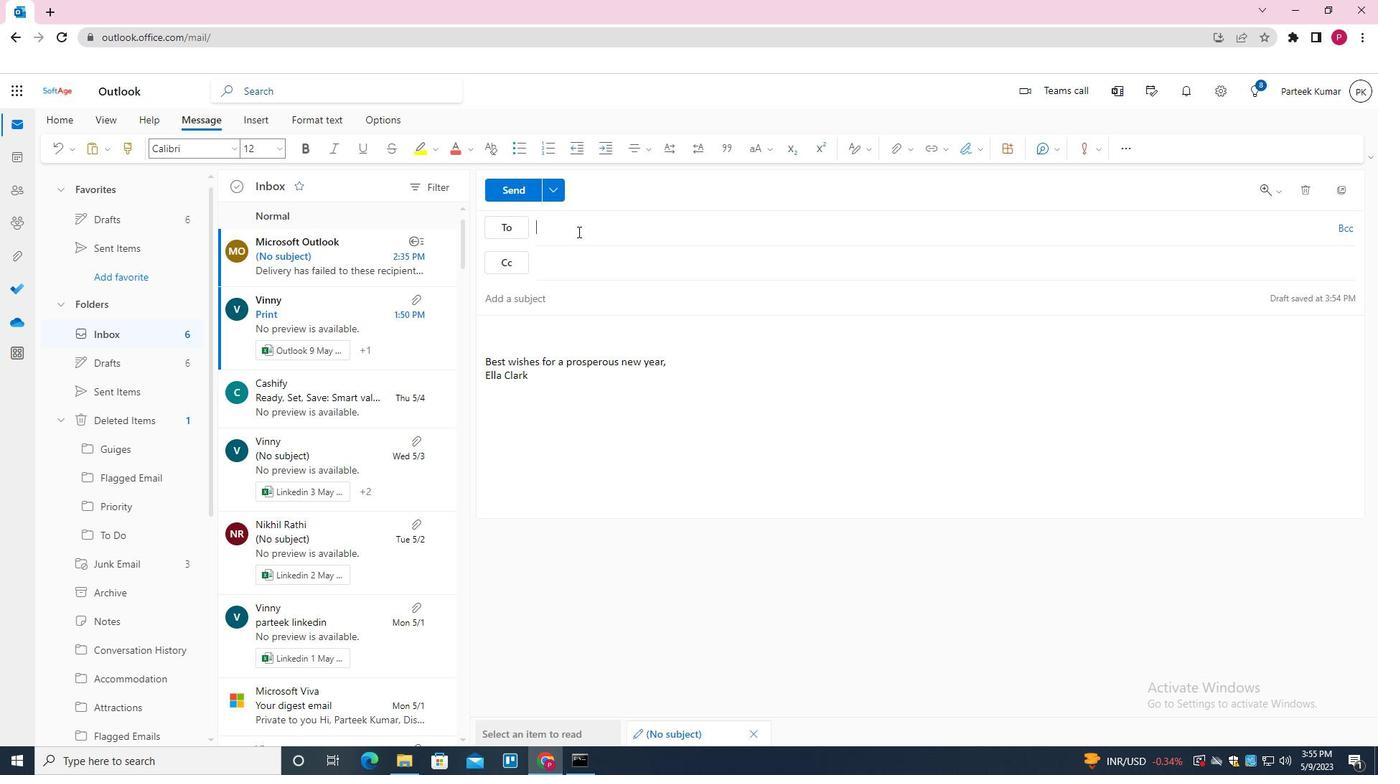 
Action: Key pressed SOFTAGGE<Key.down><Key.down><Key.backspace><Key.backspace><Key.enter>
Screenshot: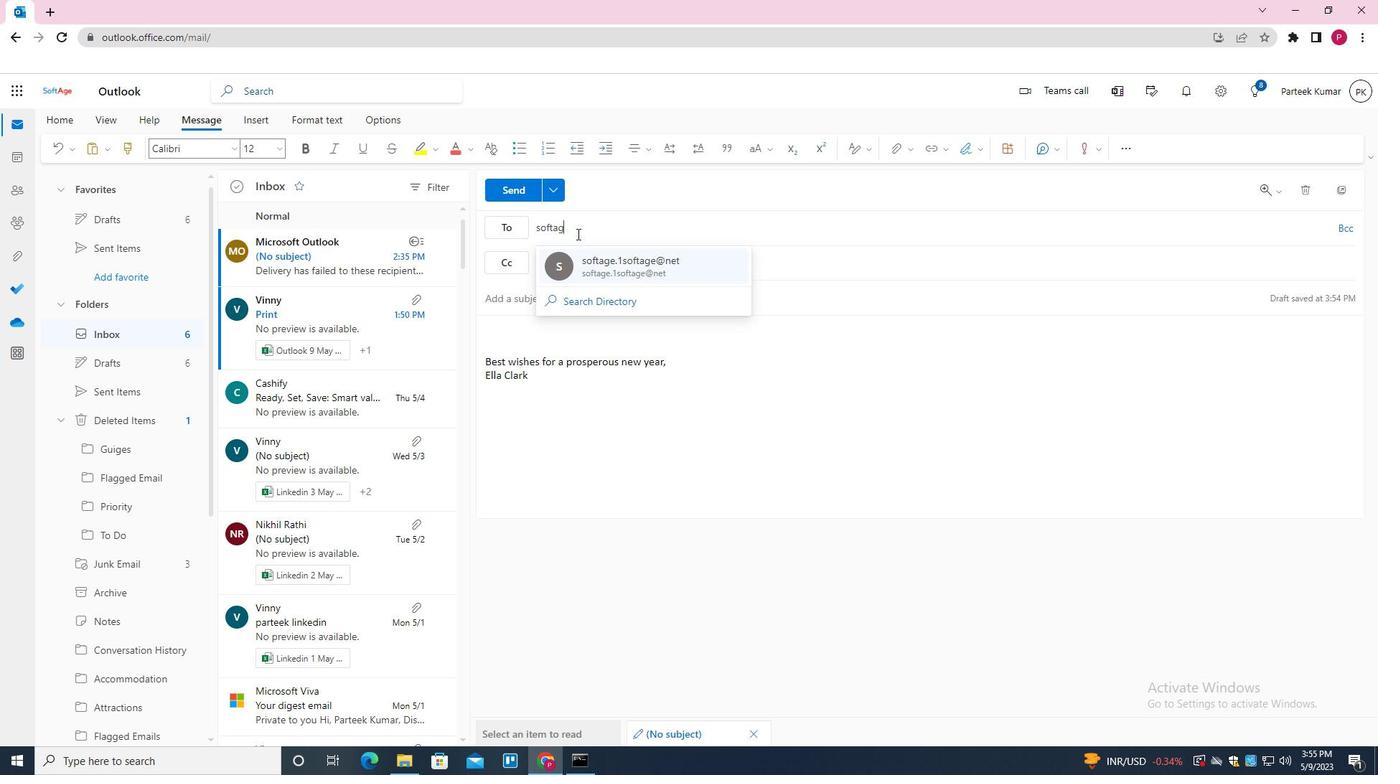 
Action: Mouse moved to (603, 419)
Screenshot: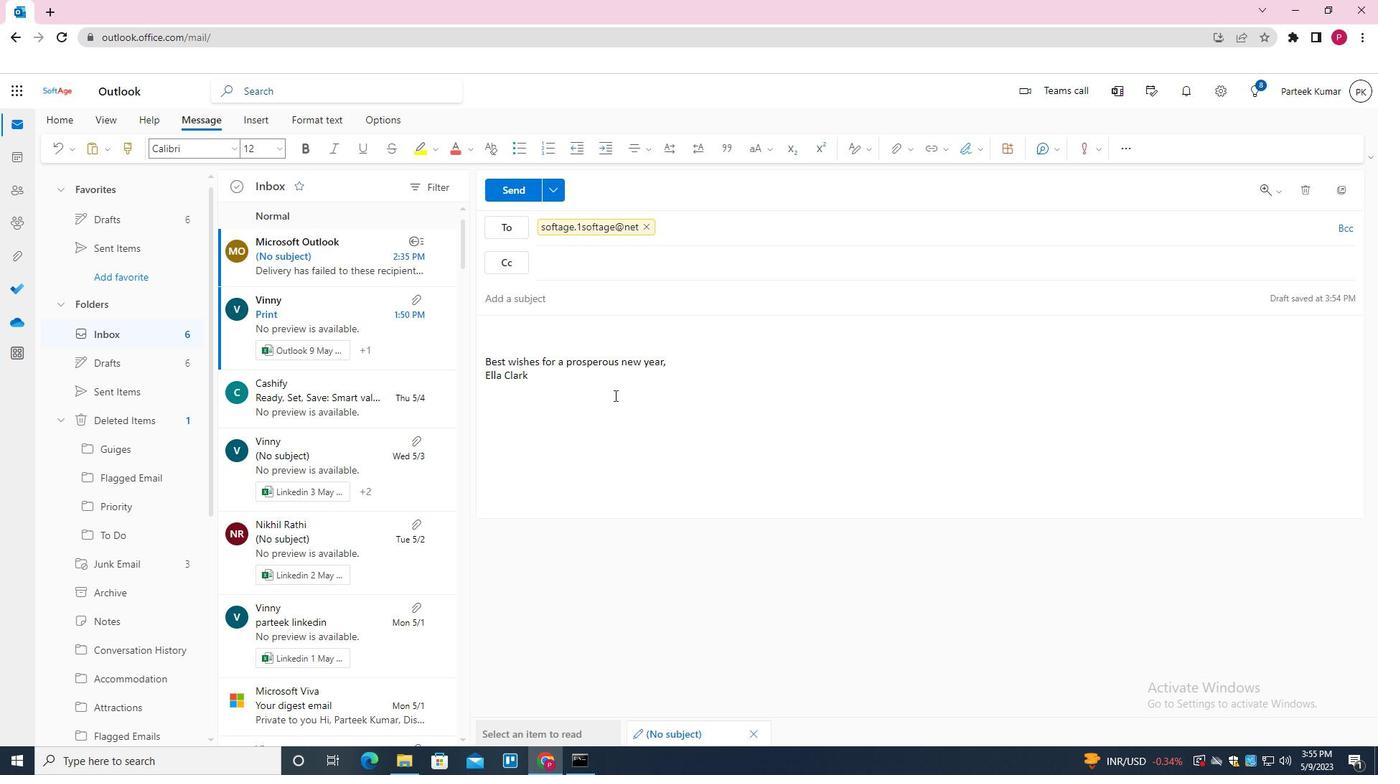 
Action: Mouse scrolled (603, 419) with delta (0, 0)
Screenshot: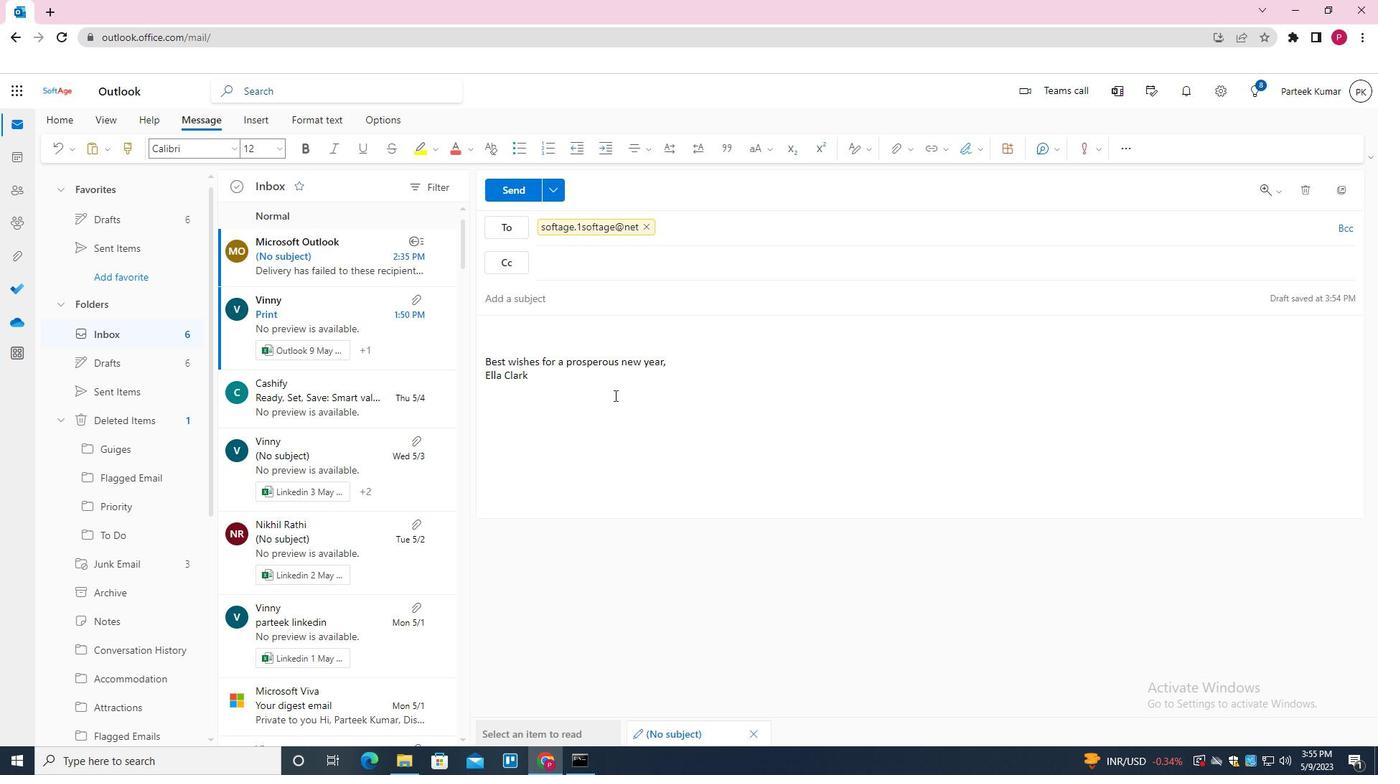 
Action: Mouse moved to (587, 434)
Screenshot: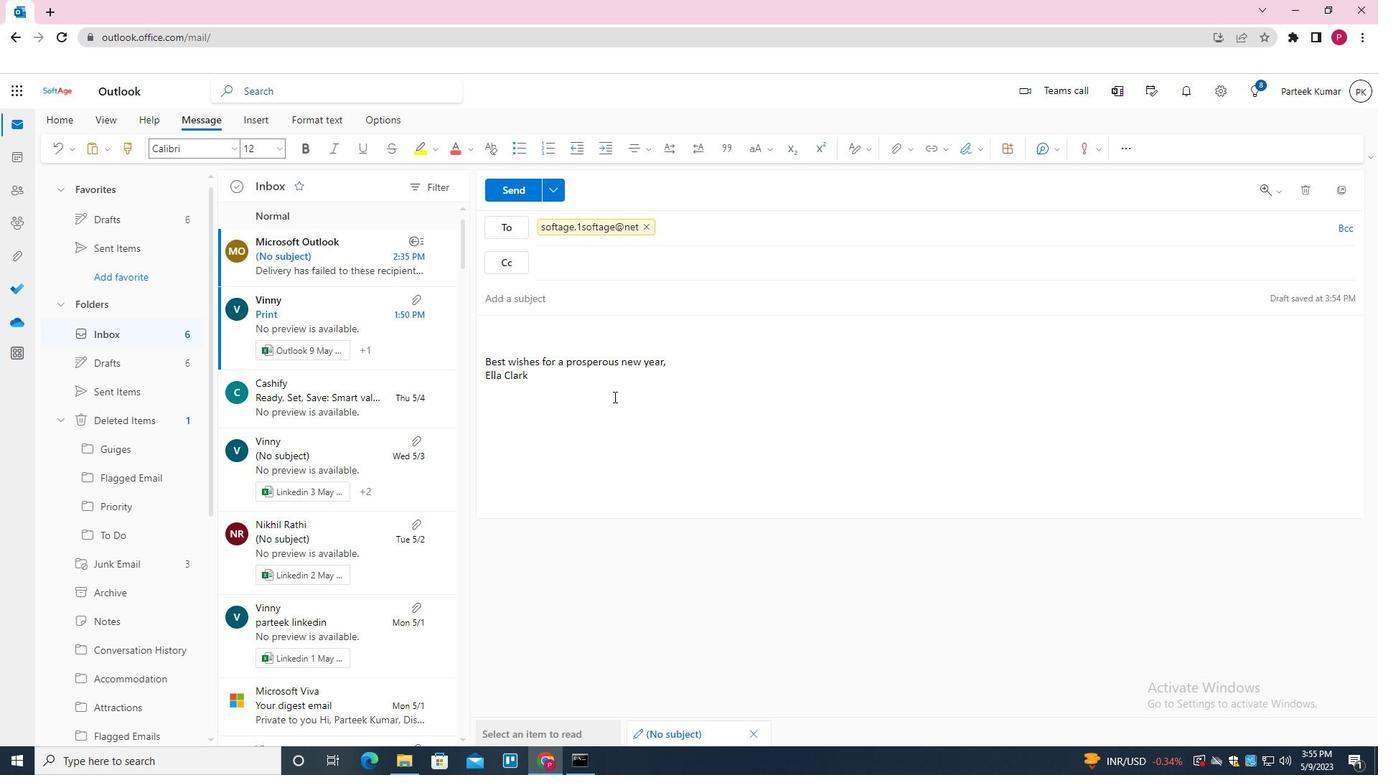 
Action: Mouse scrolled (587, 433) with delta (0, 0)
Screenshot: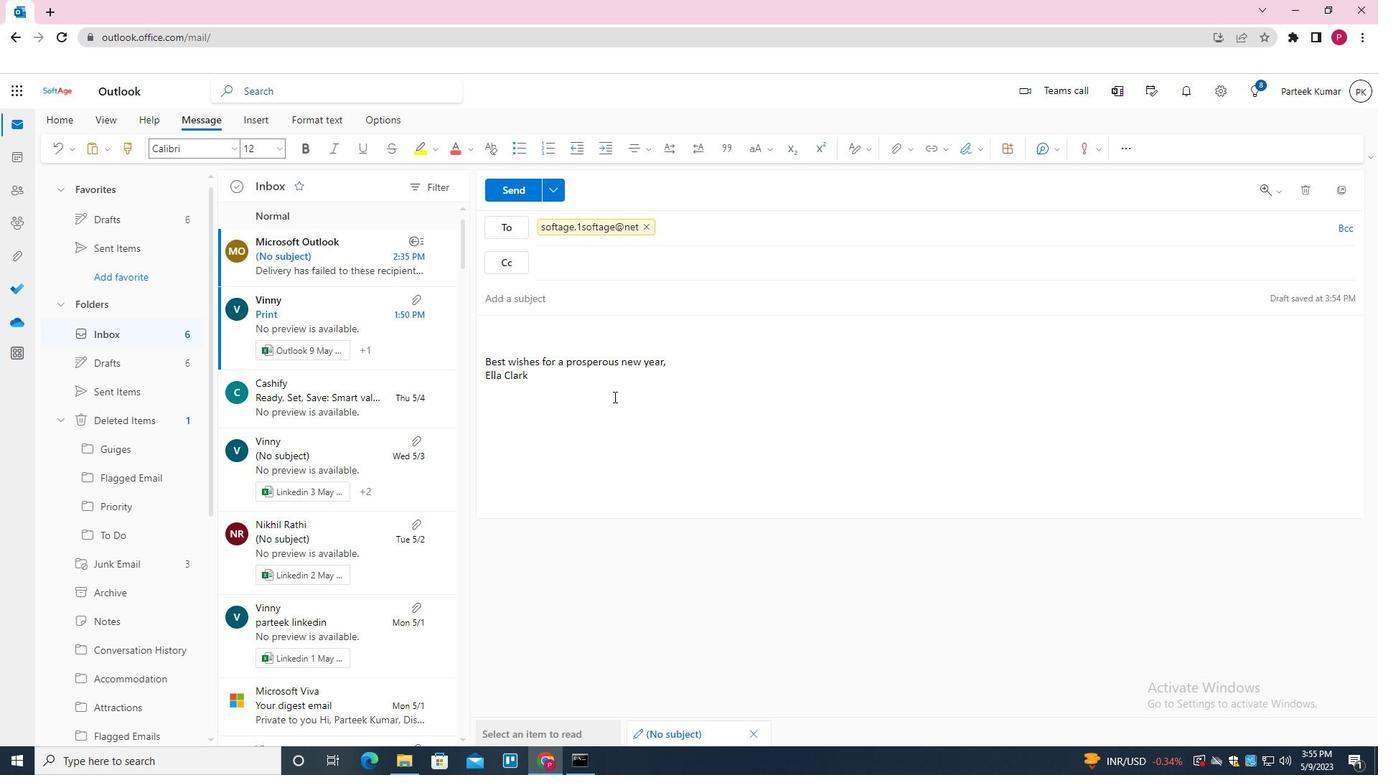 
Action: Mouse moved to (567, 441)
Screenshot: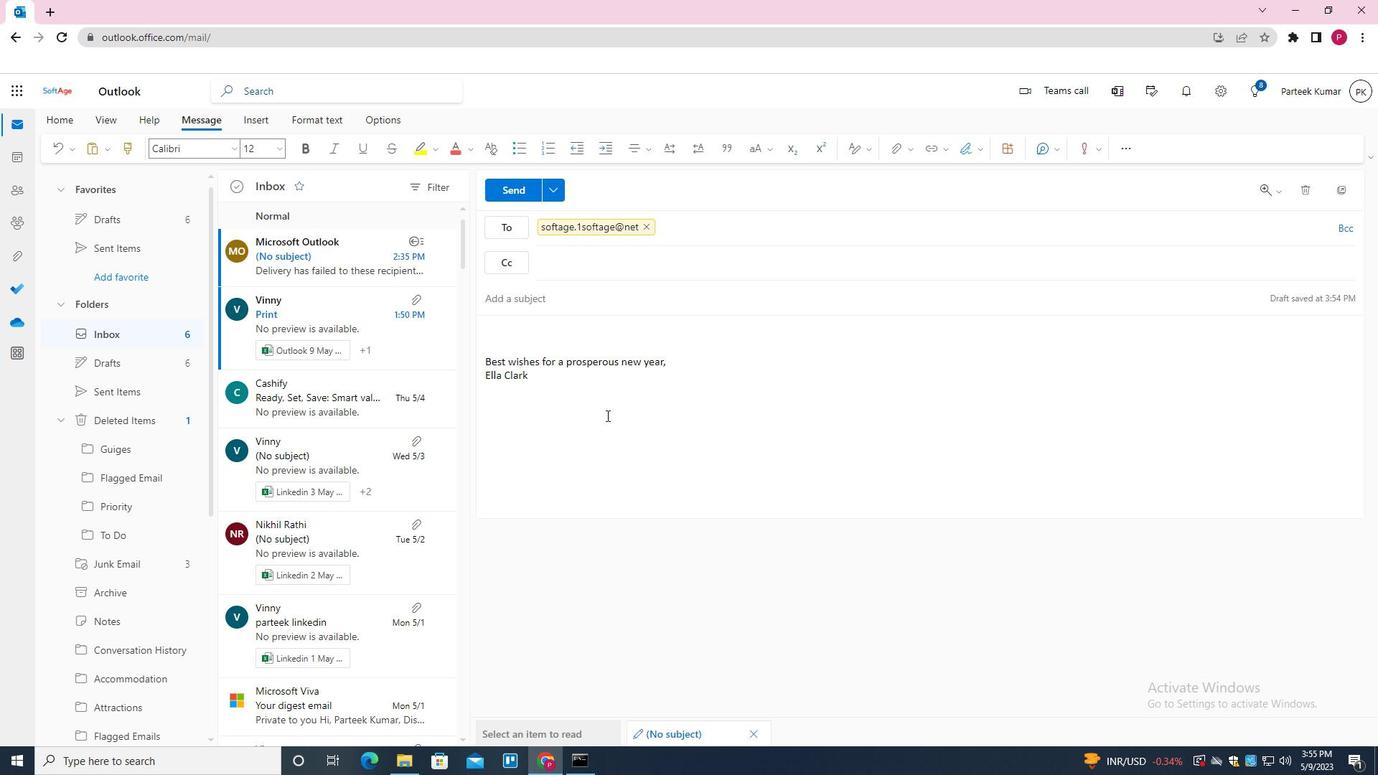 
Action: Mouse scrolled (567, 440) with delta (0, 0)
Screenshot: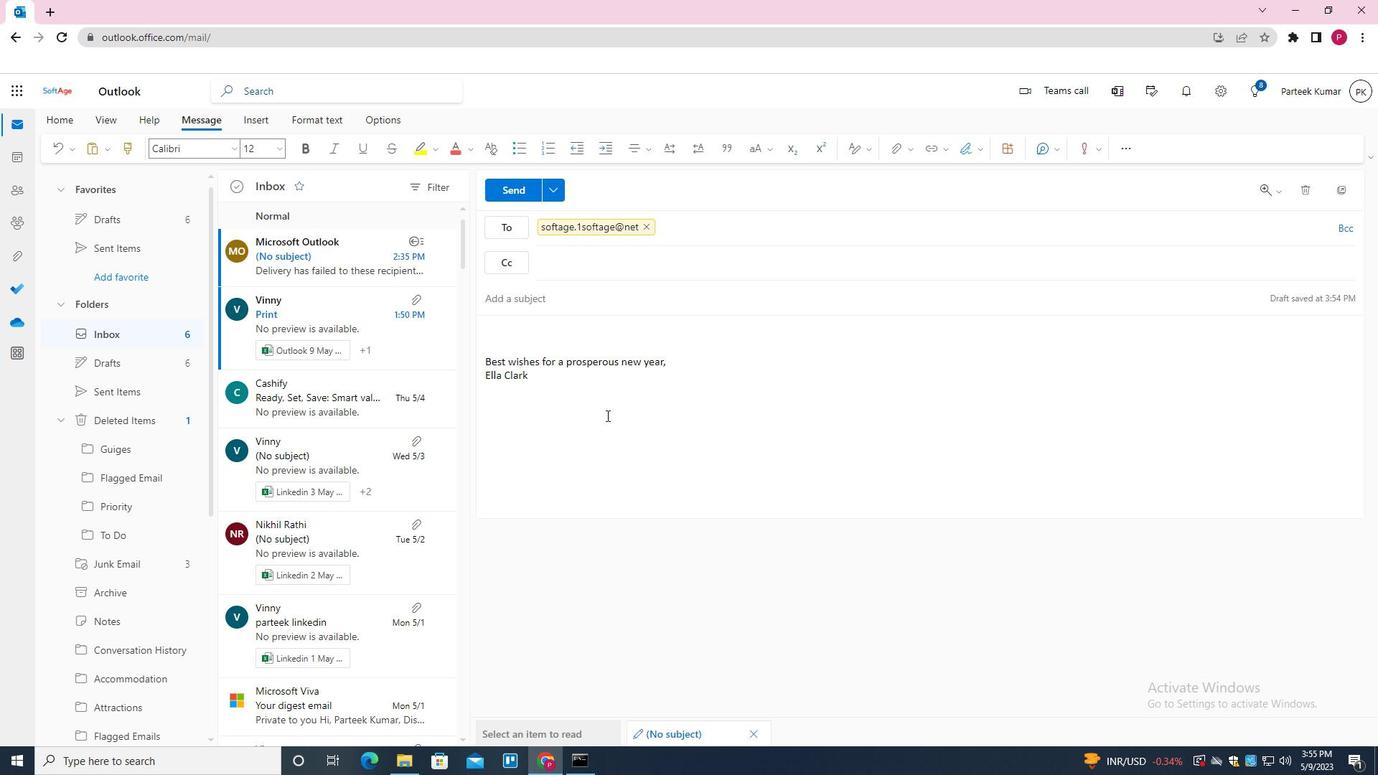 
Action: Mouse moved to (547, 449)
Screenshot: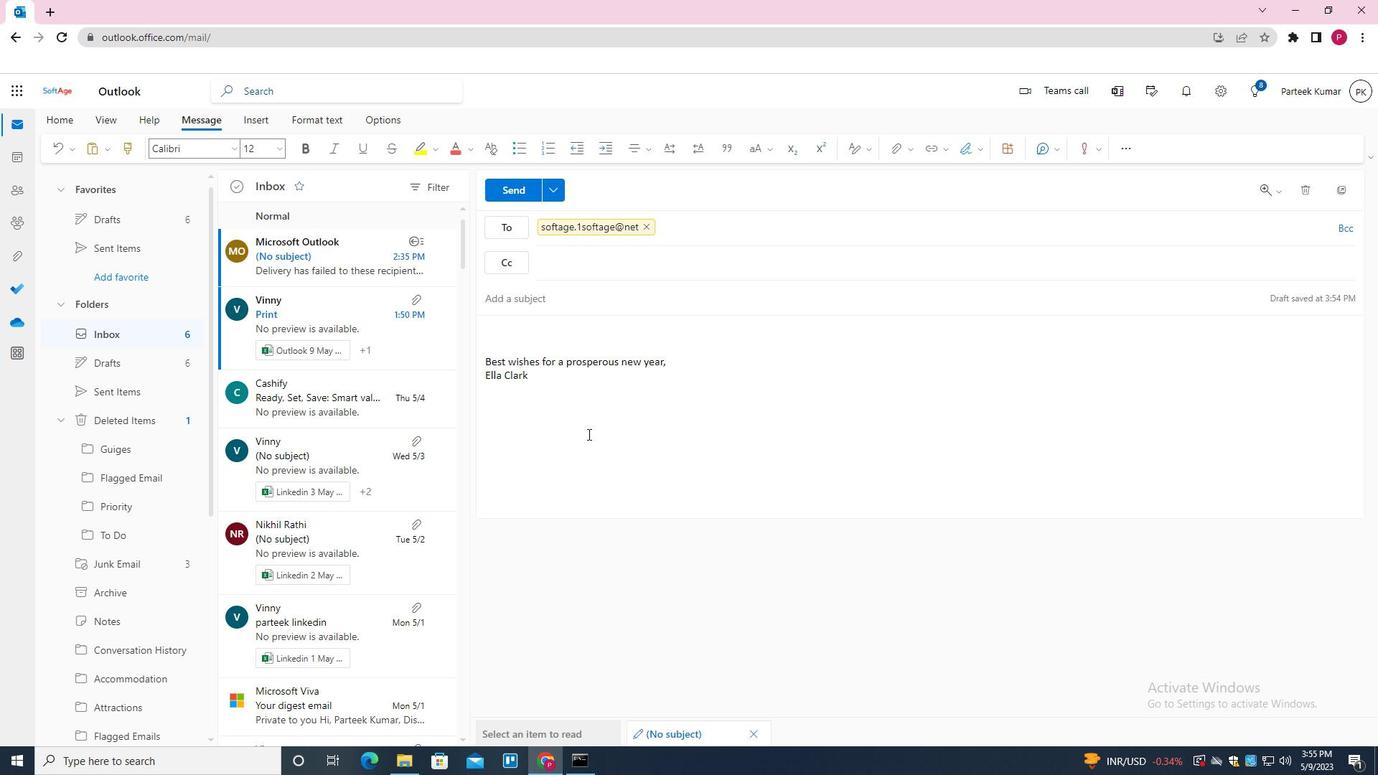 
Action: Mouse scrolled (547, 448) with delta (0, 0)
Screenshot: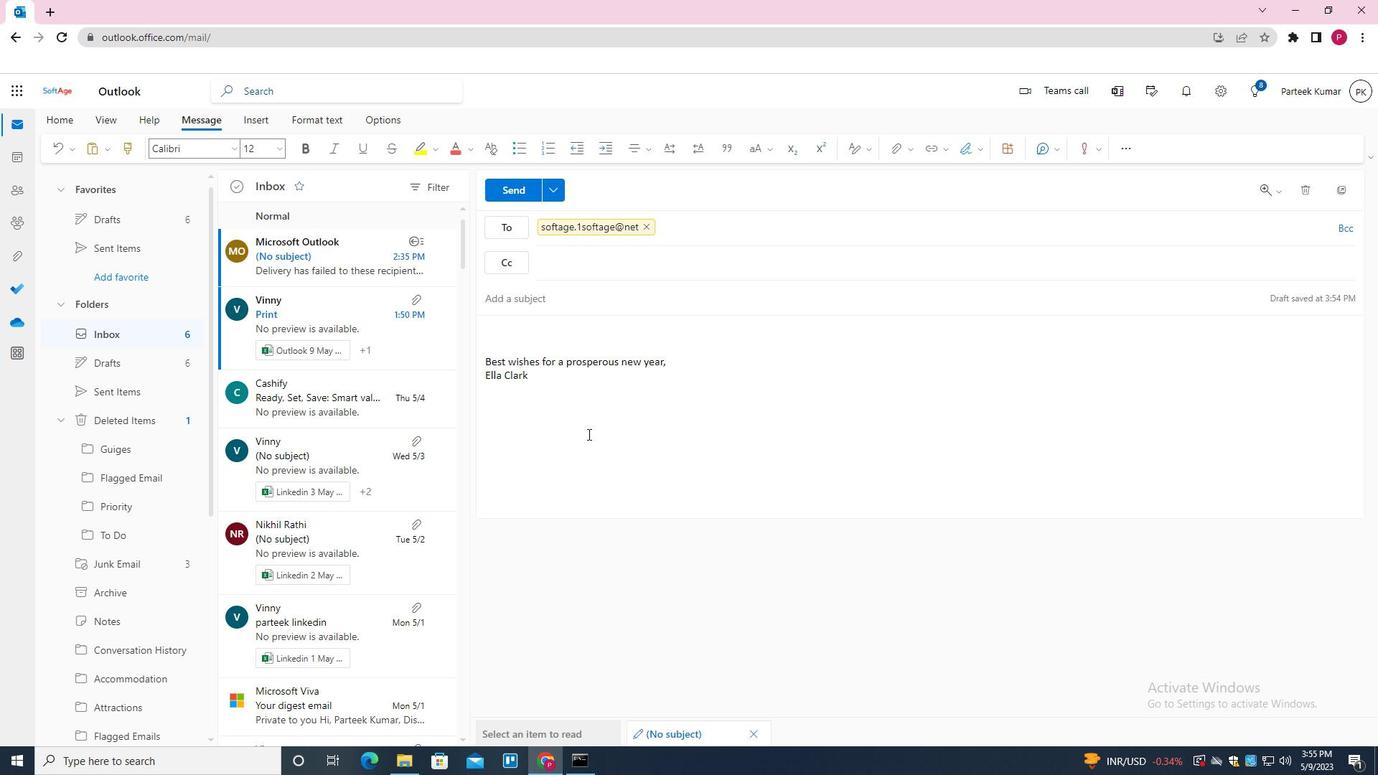 
Action: Mouse moved to (516, 464)
Screenshot: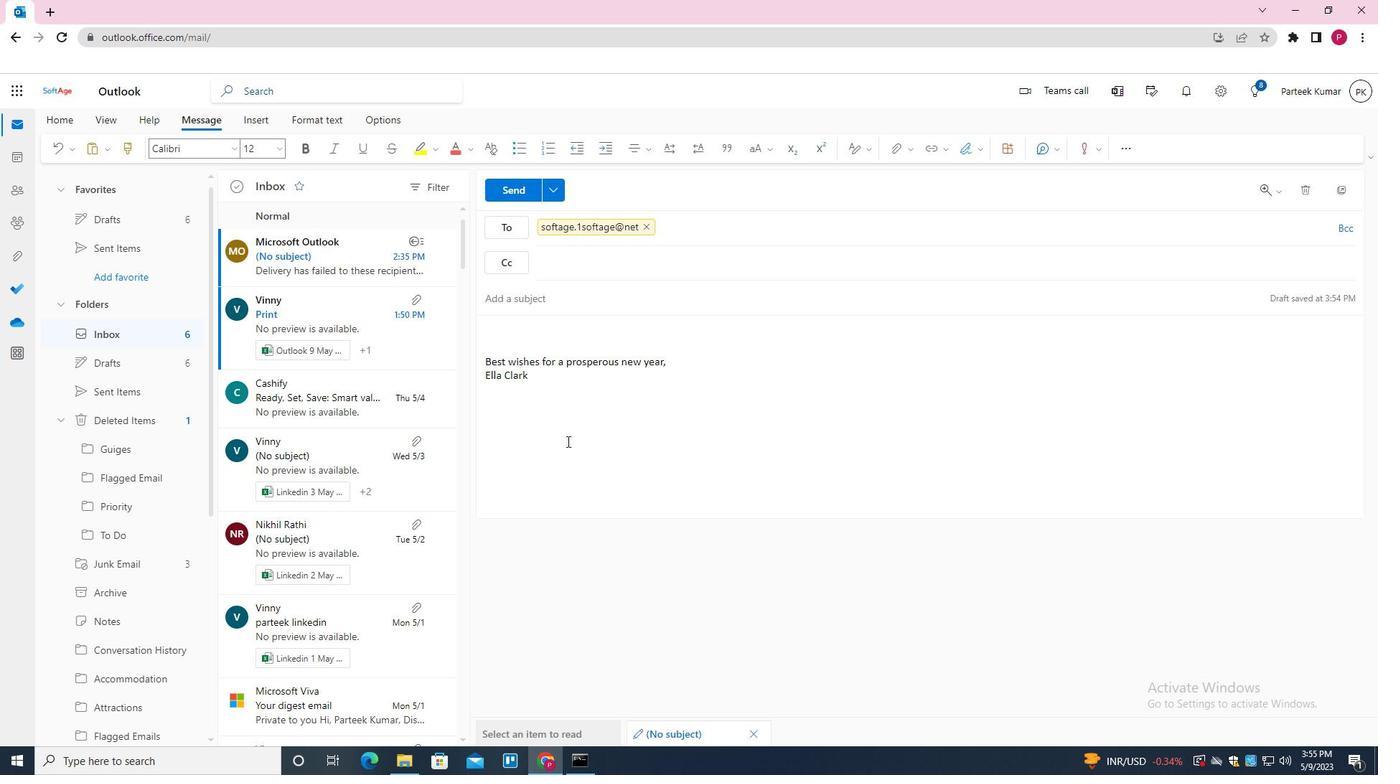 
Action: Mouse scrolled (516, 463) with delta (0, 0)
Screenshot: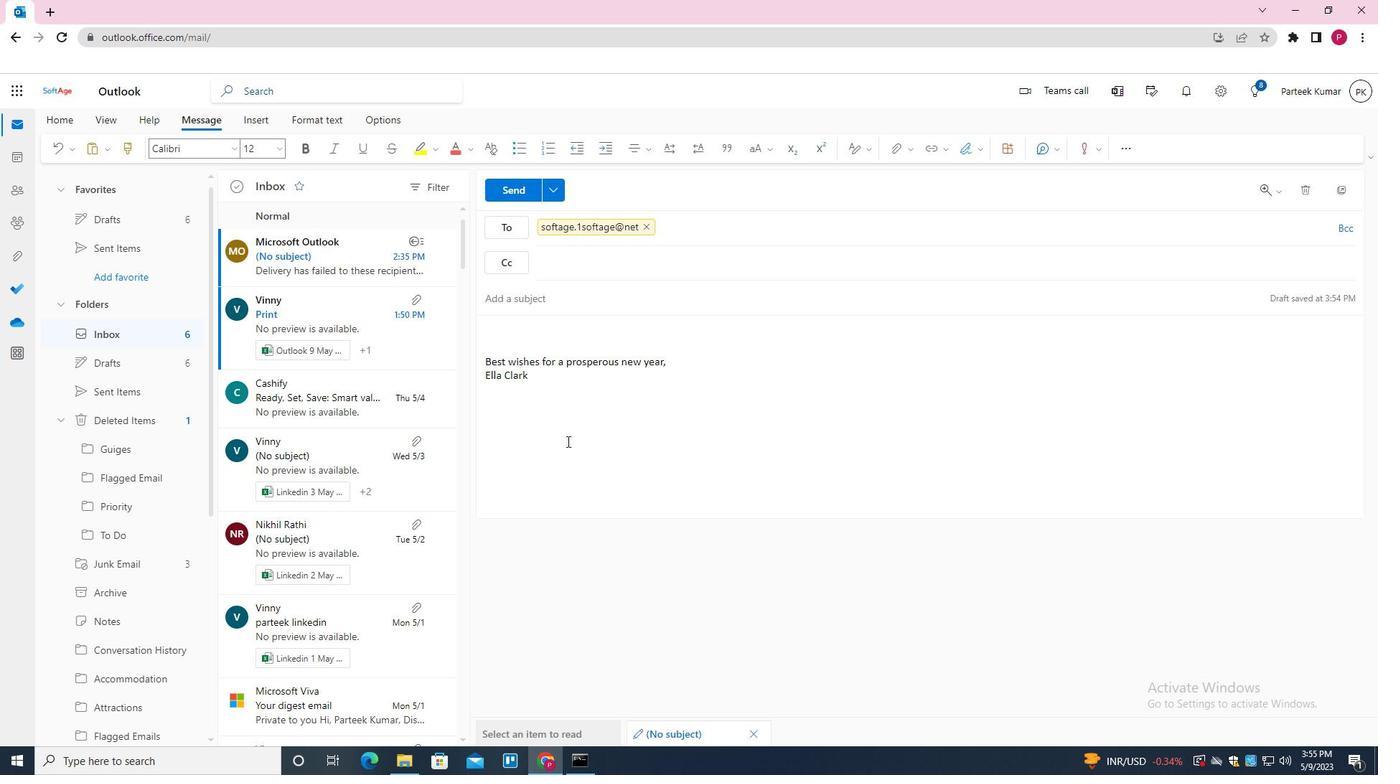 
Action: Mouse moved to (173, 596)
Screenshot: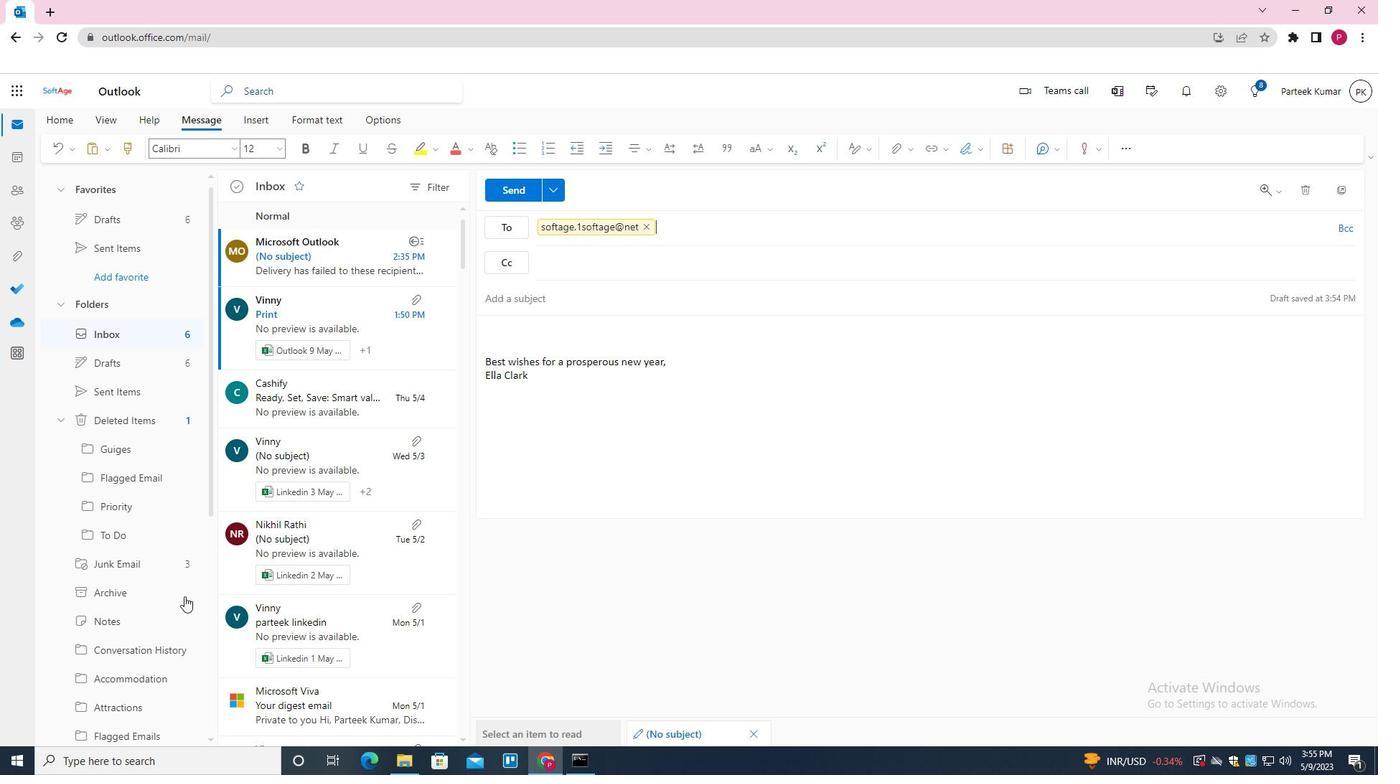 
Action: Mouse scrolled (173, 595) with delta (0, 0)
Screenshot: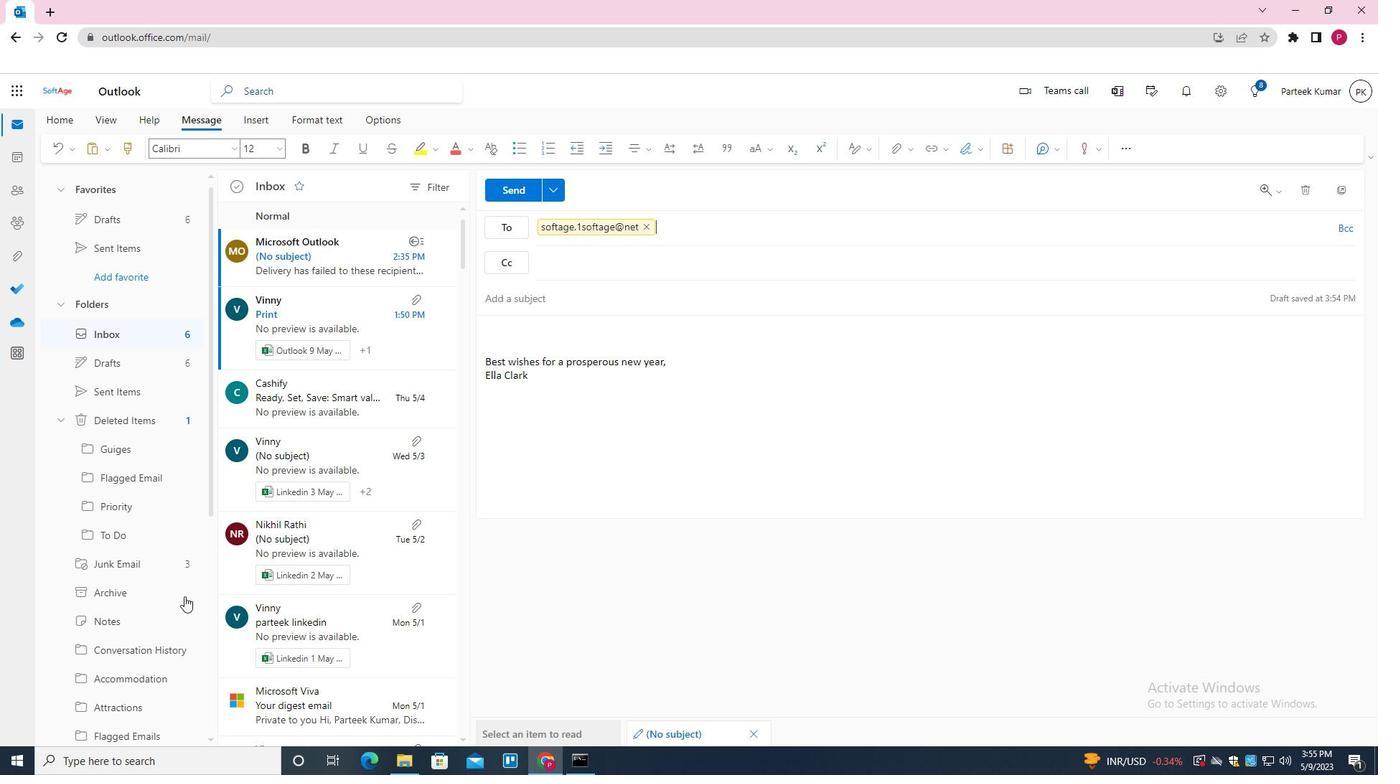 
Action: Mouse moved to (172, 596)
Screenshot: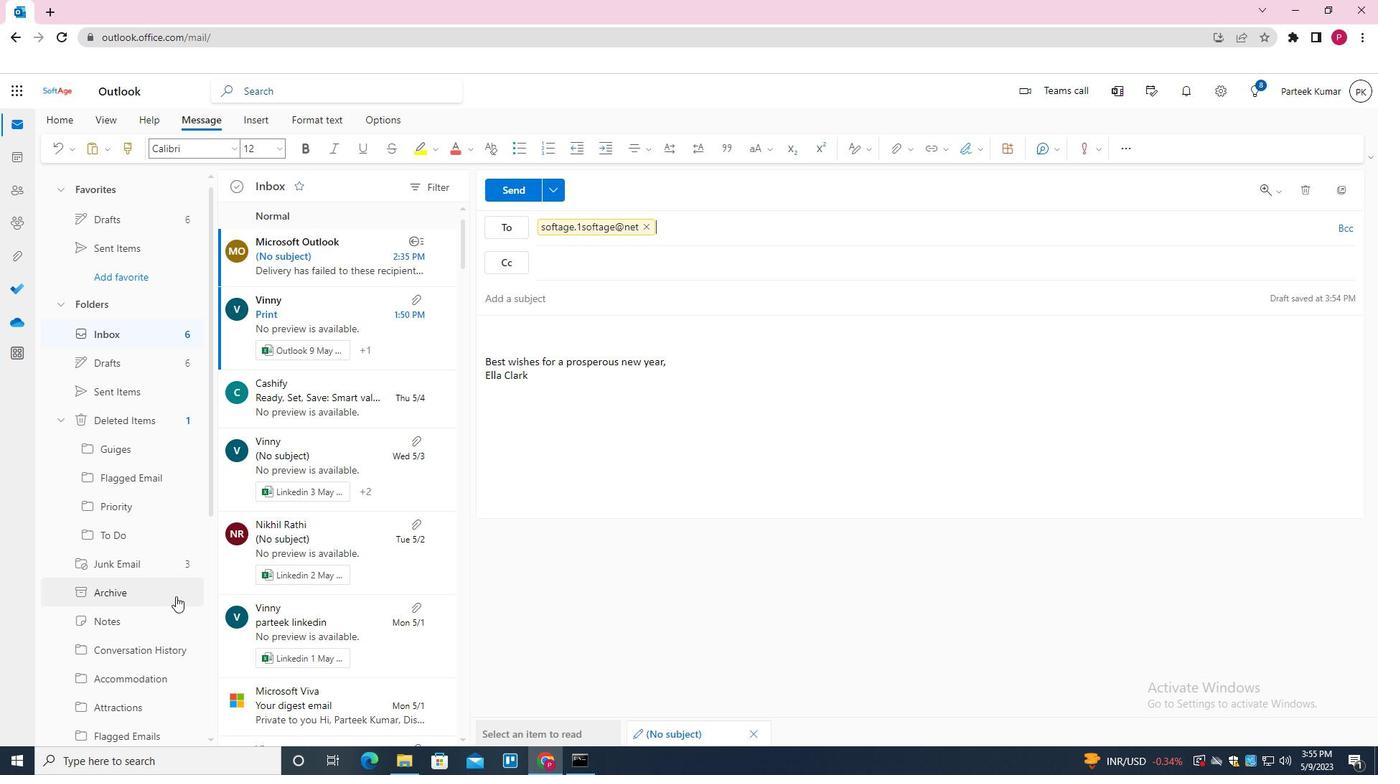 
Action: Mouse scrolled (172, 595) with delta (0, 0)
Screenshot: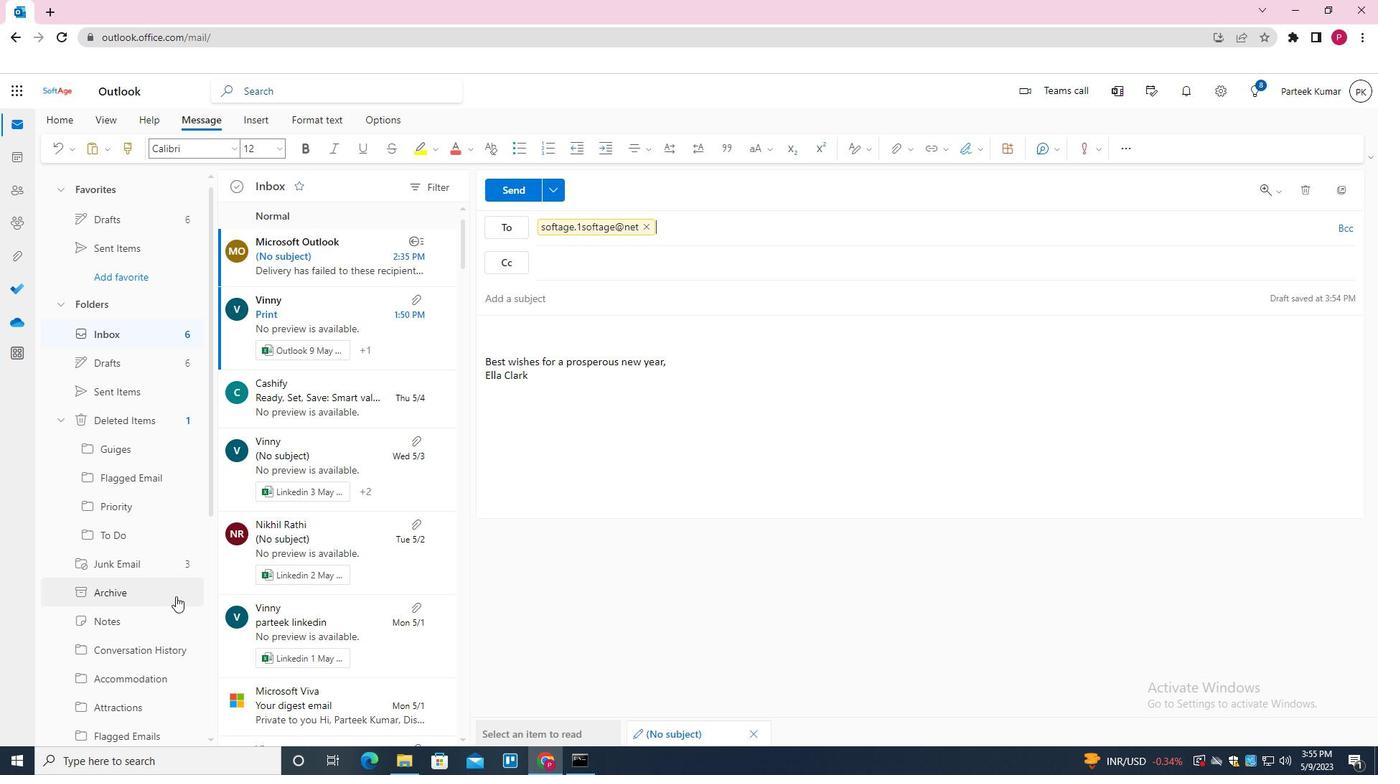 
Action: Mouse moved to (170, 597)
Screenshot: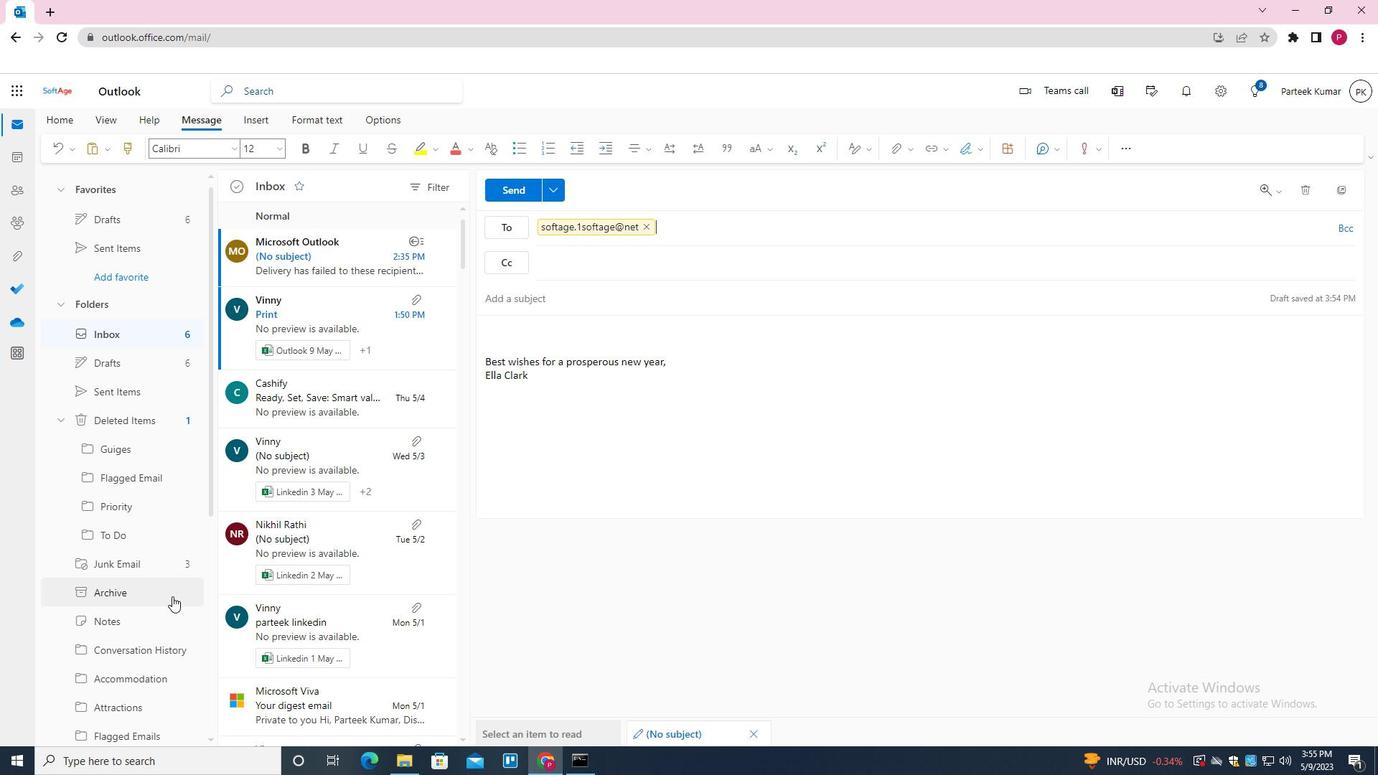 
Action: Mouse scrolled (170, 596) with delta (0, 0)
Screenshot: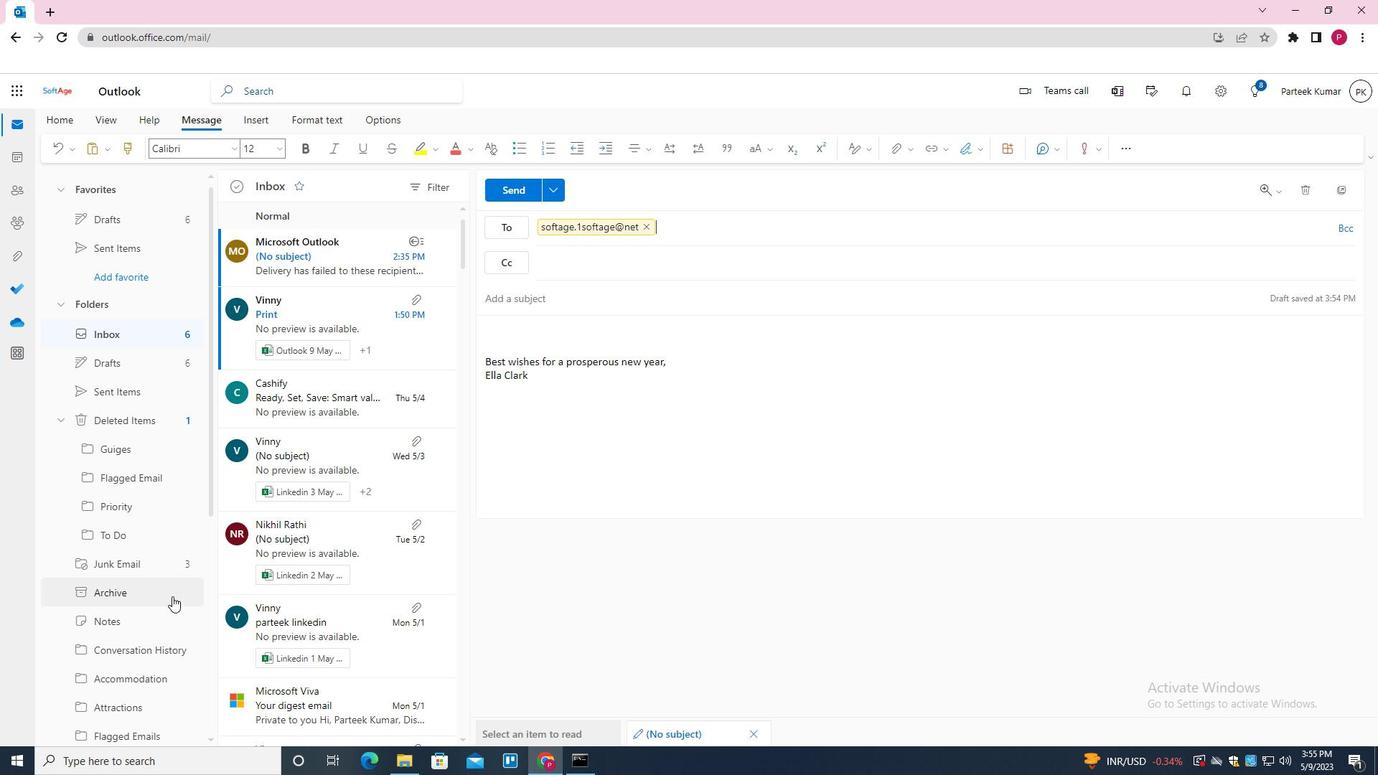 
Action: Mouse moved to (132, 610)
Screenshot: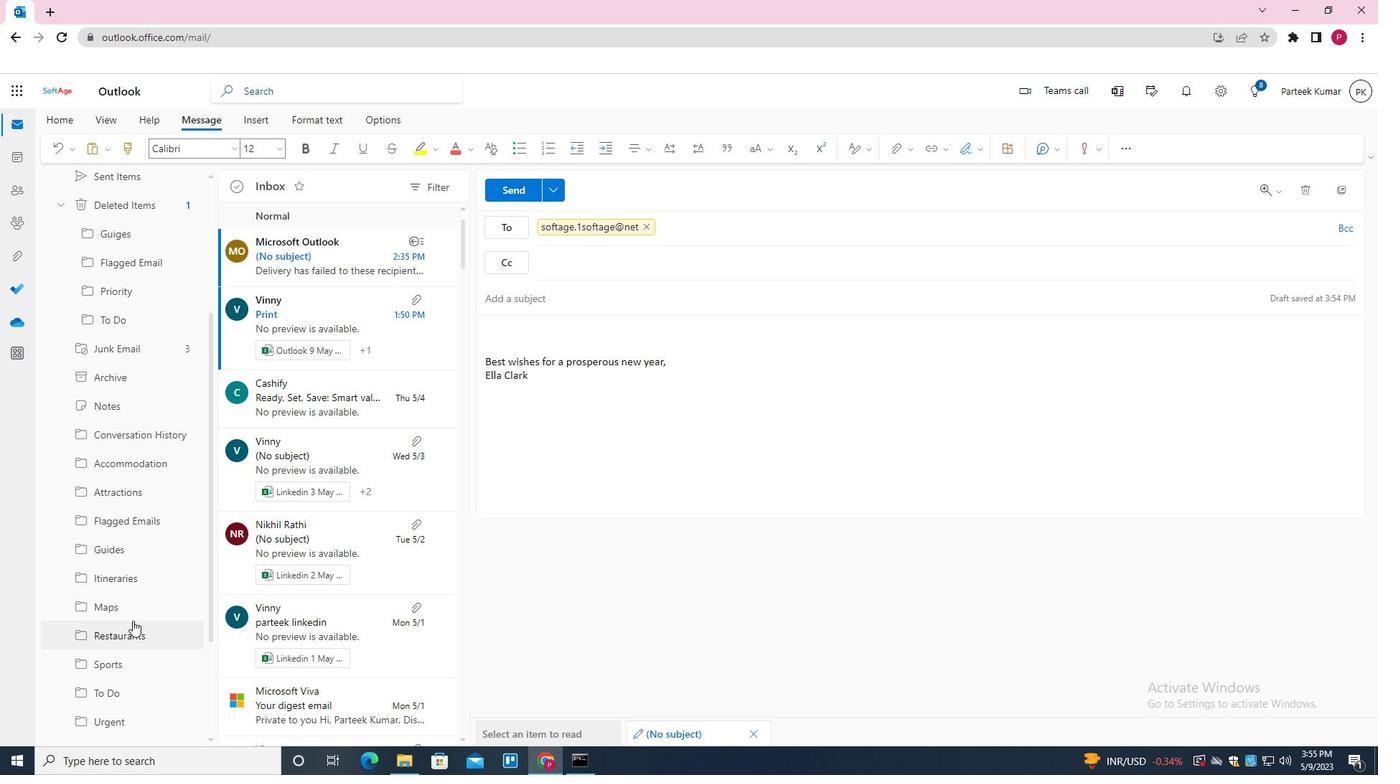 
Action: Mouse scrolled (132, 609) with delta (0, 0)
Screenshot: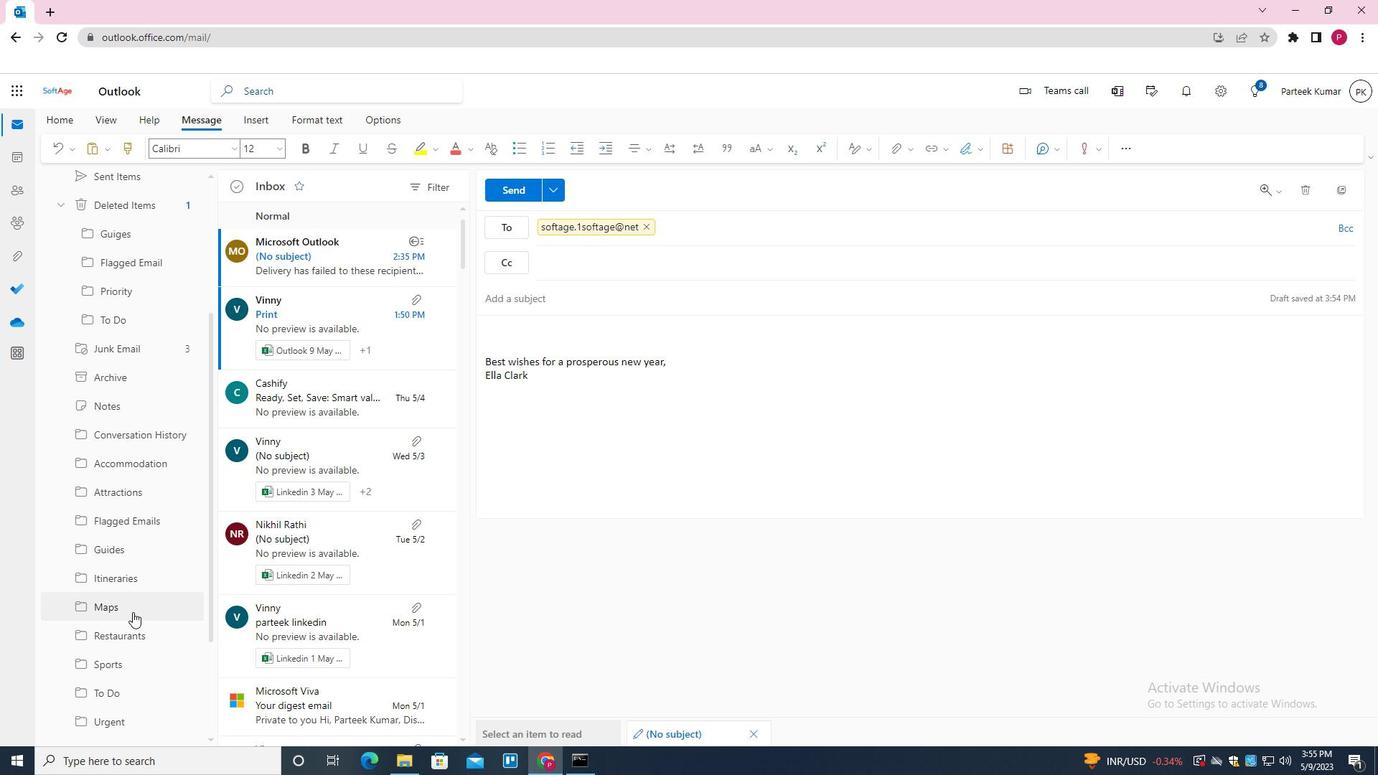 
Action: Mouse moved to (132, 608)
Screenshot: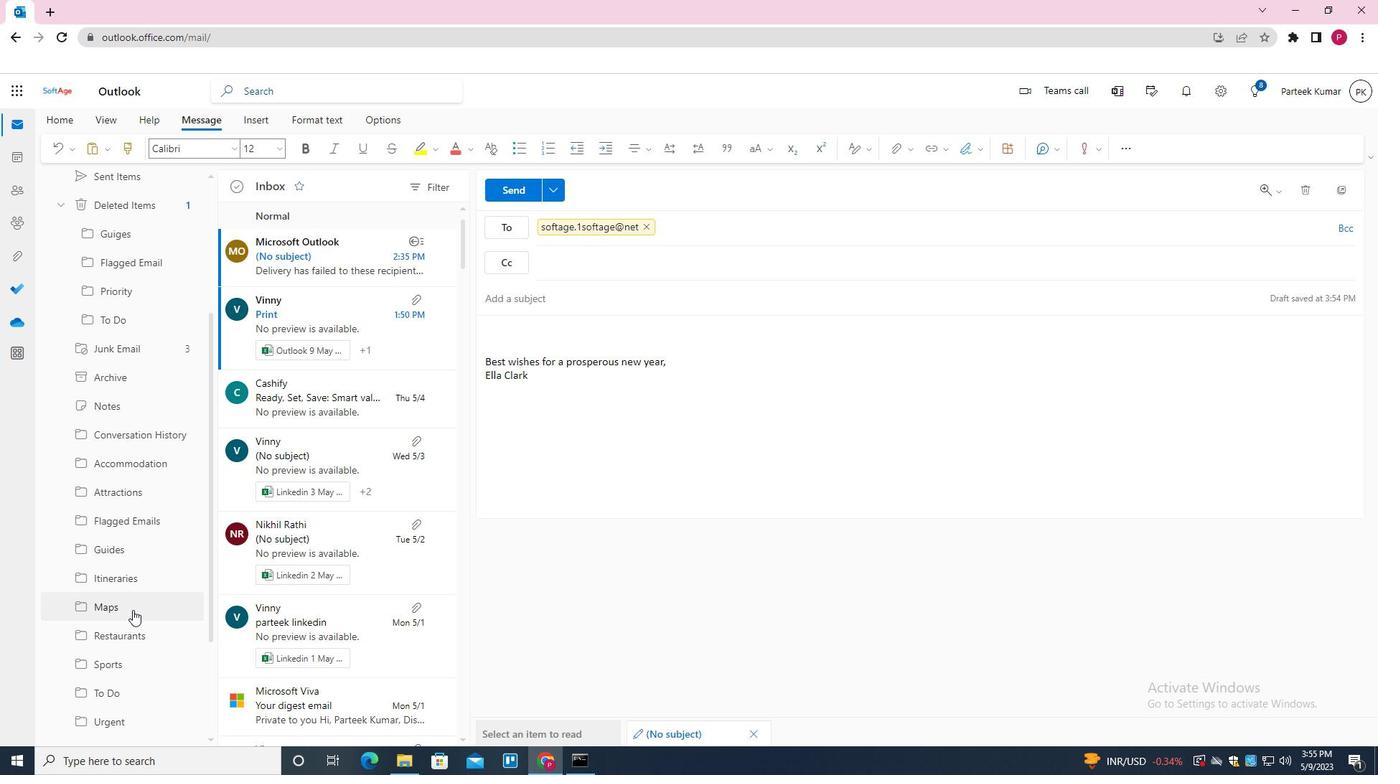 
Action: Mouse scrolled (132, 608) with delta (0, 0)
Screenshot: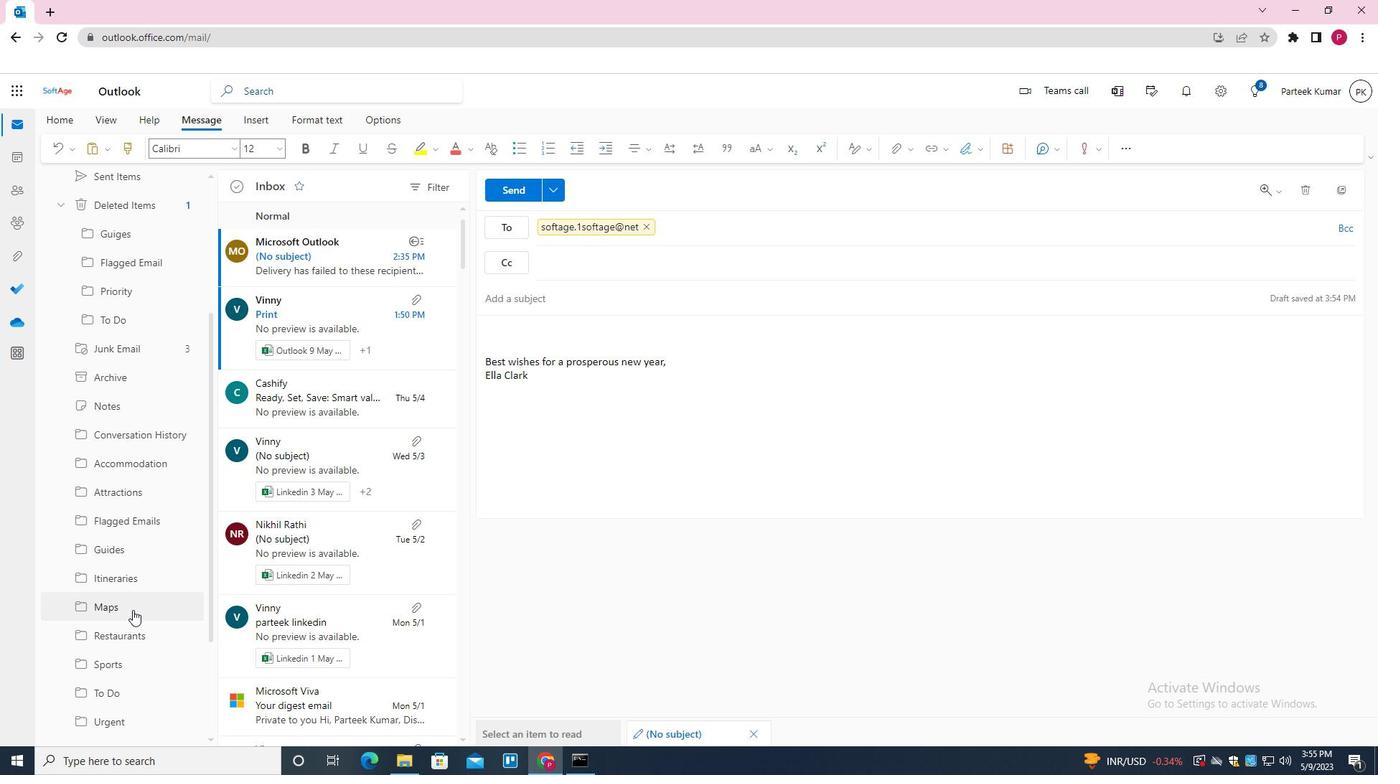 
Action: Mouse moved to (132, 605)
Screenshot: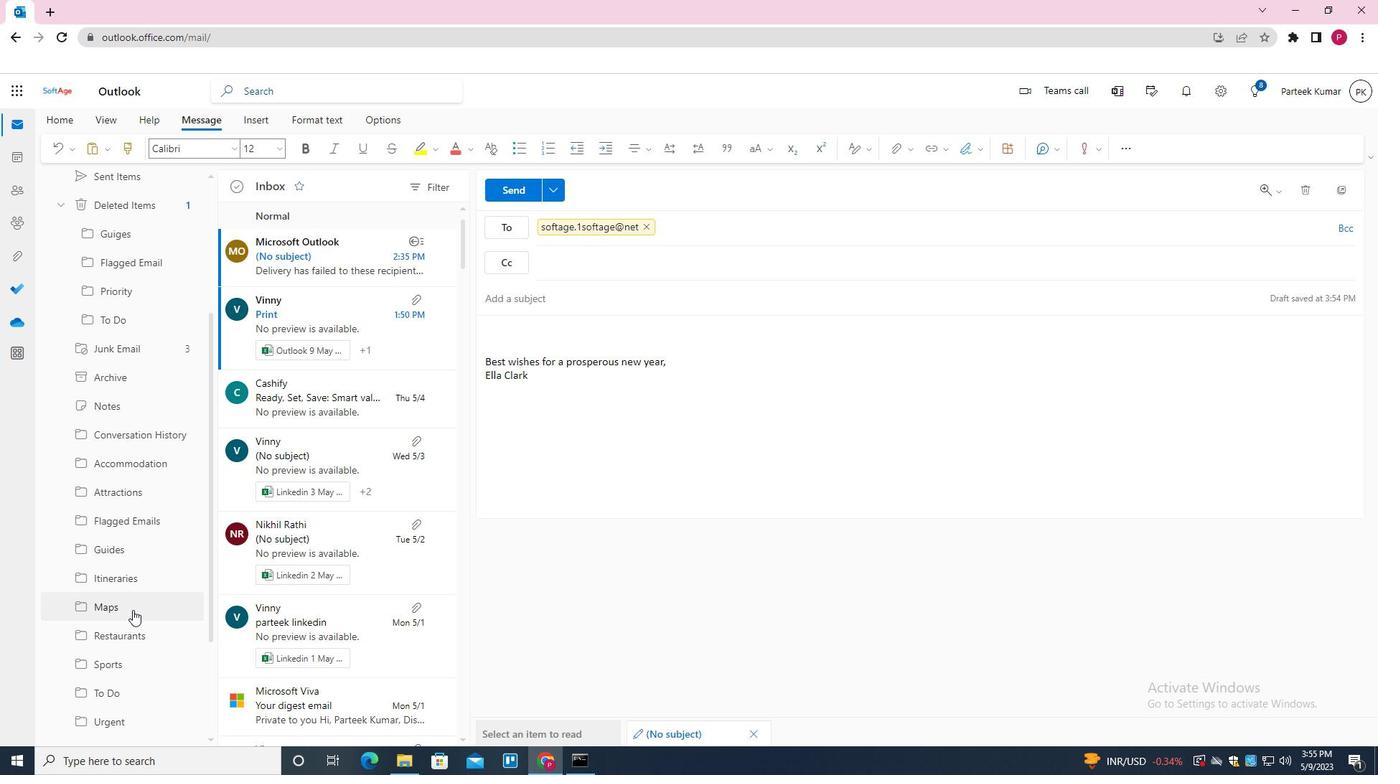 
Action: Mouse scrolled (132, 605) with delta (0, 0)
Screenshot: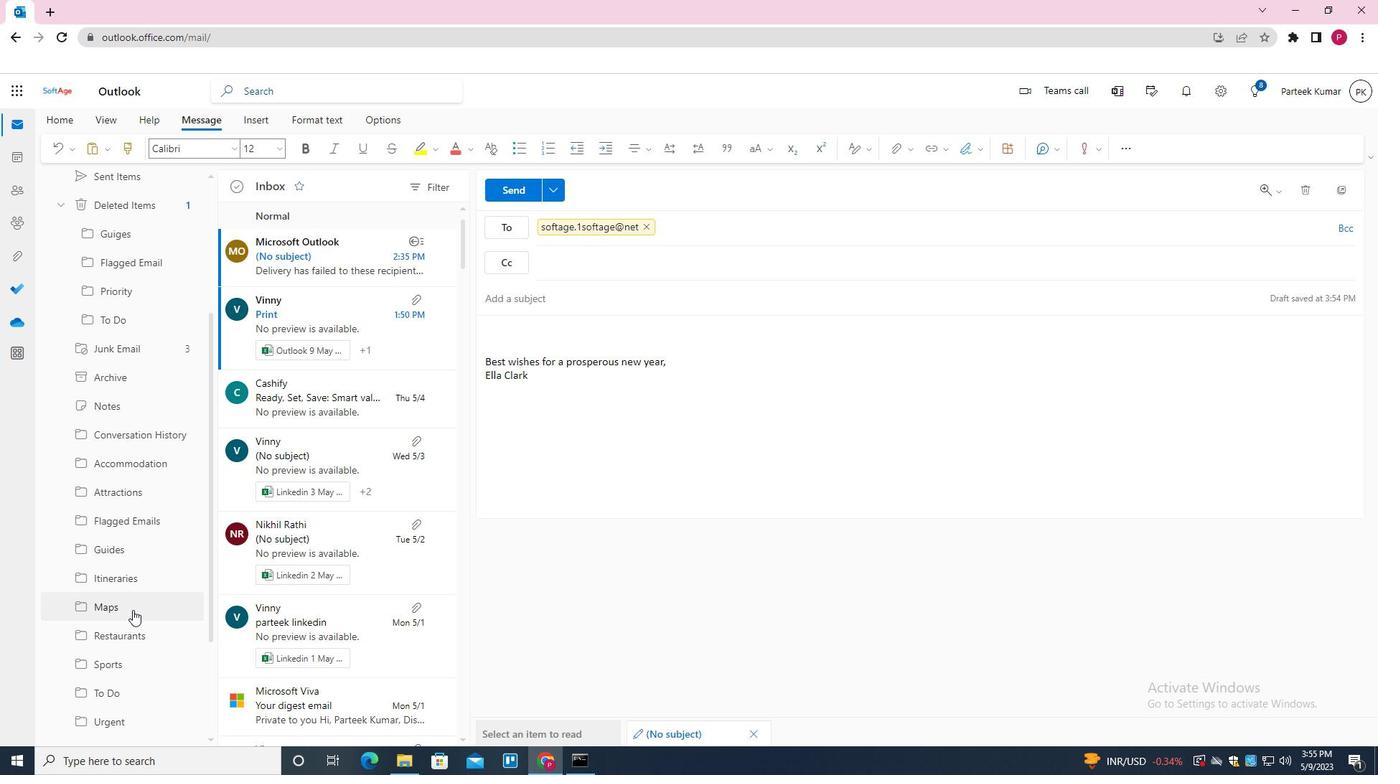 
Action: Mouse moved to (133, 603)
Screenshot: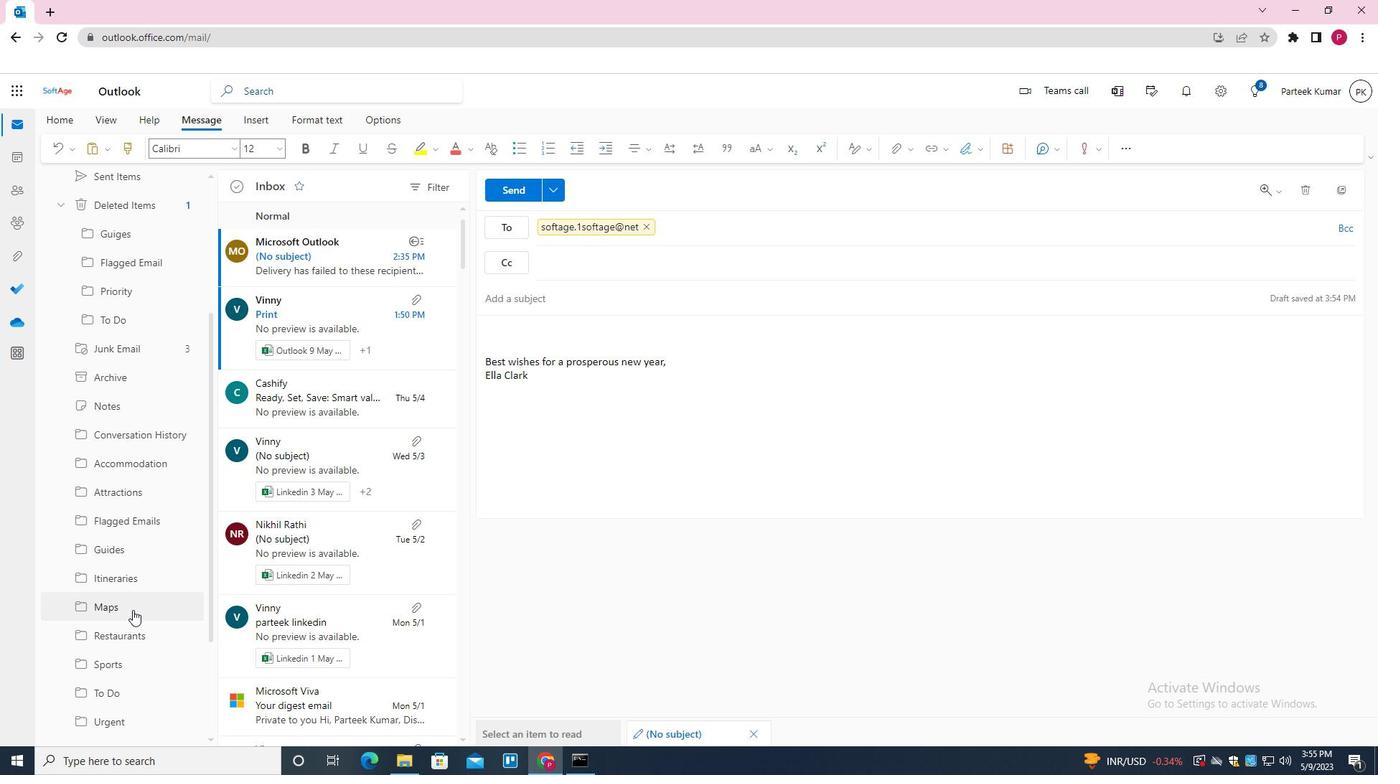 
Action: Mouse scrolled (133, 602) with delta (0, 0)
Screenshot: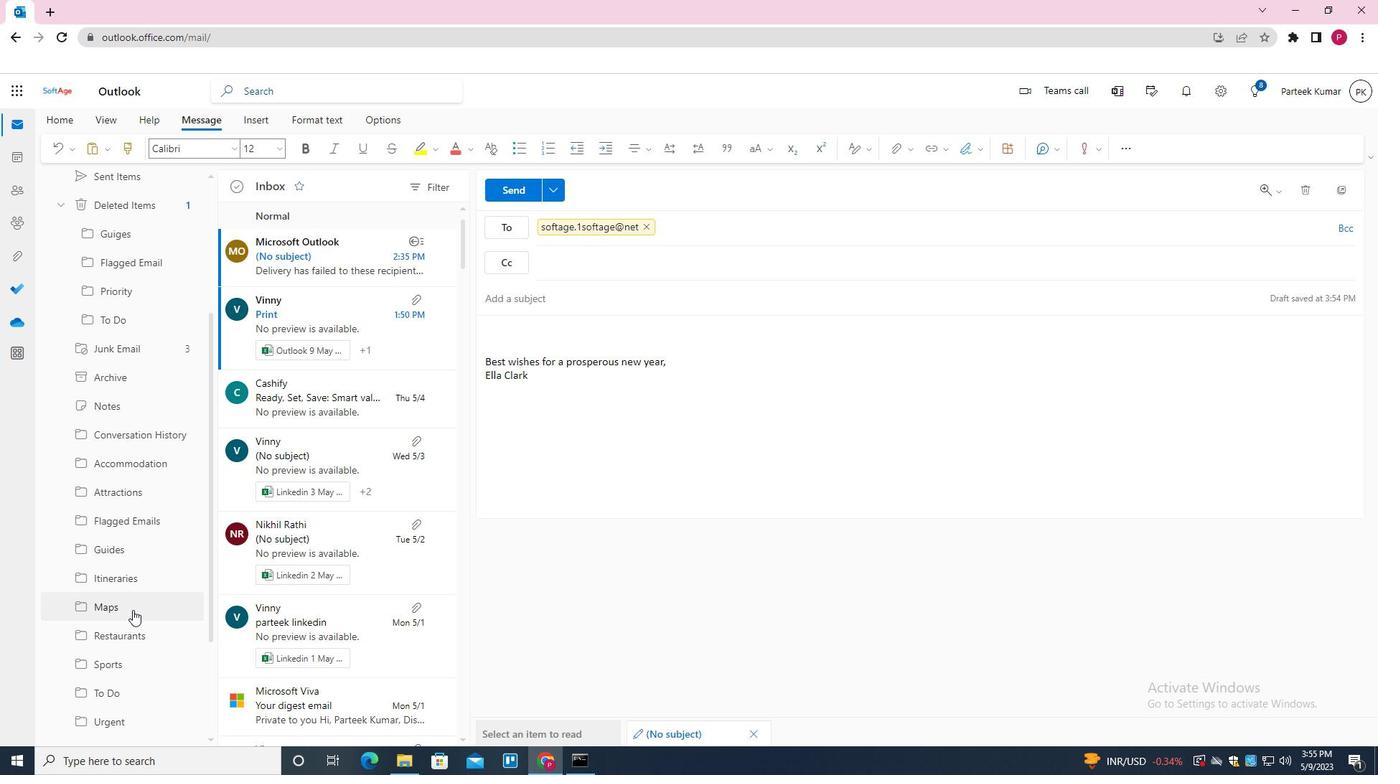 
Action: Mouse moved to (134, 602)
Screenshot: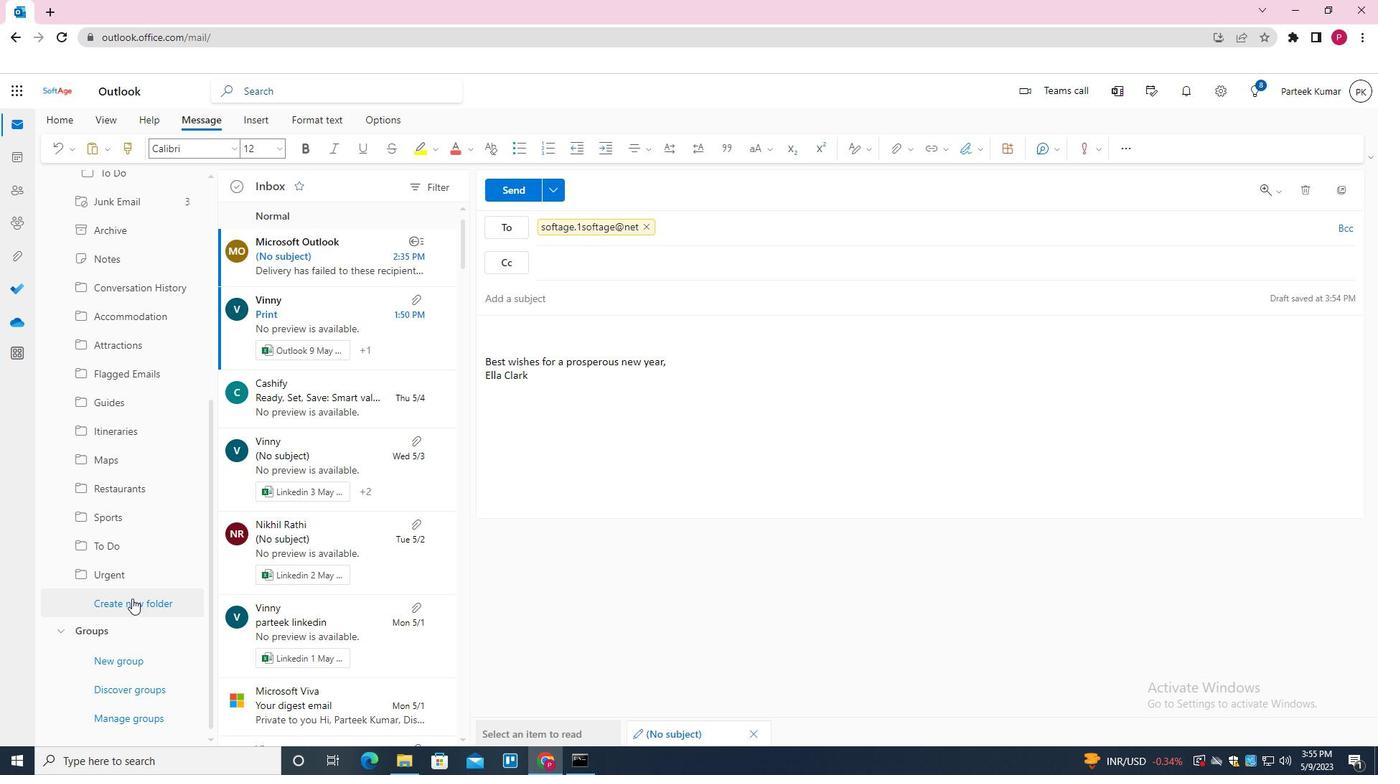 
Action: Mouse pressed left at (134, 602)
Screenshot: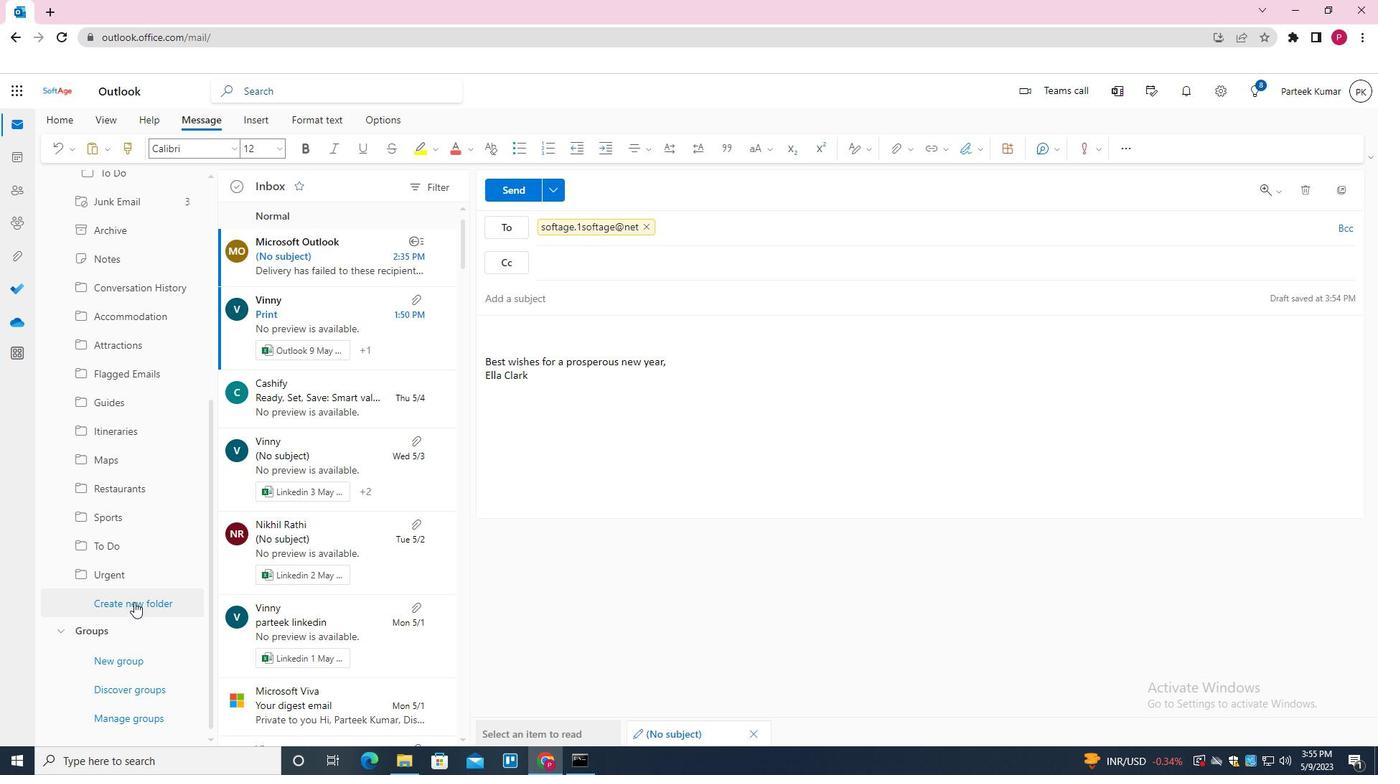
Action: Key pressed <Key.shift>TEAMS<Key.enter>
Screenshot: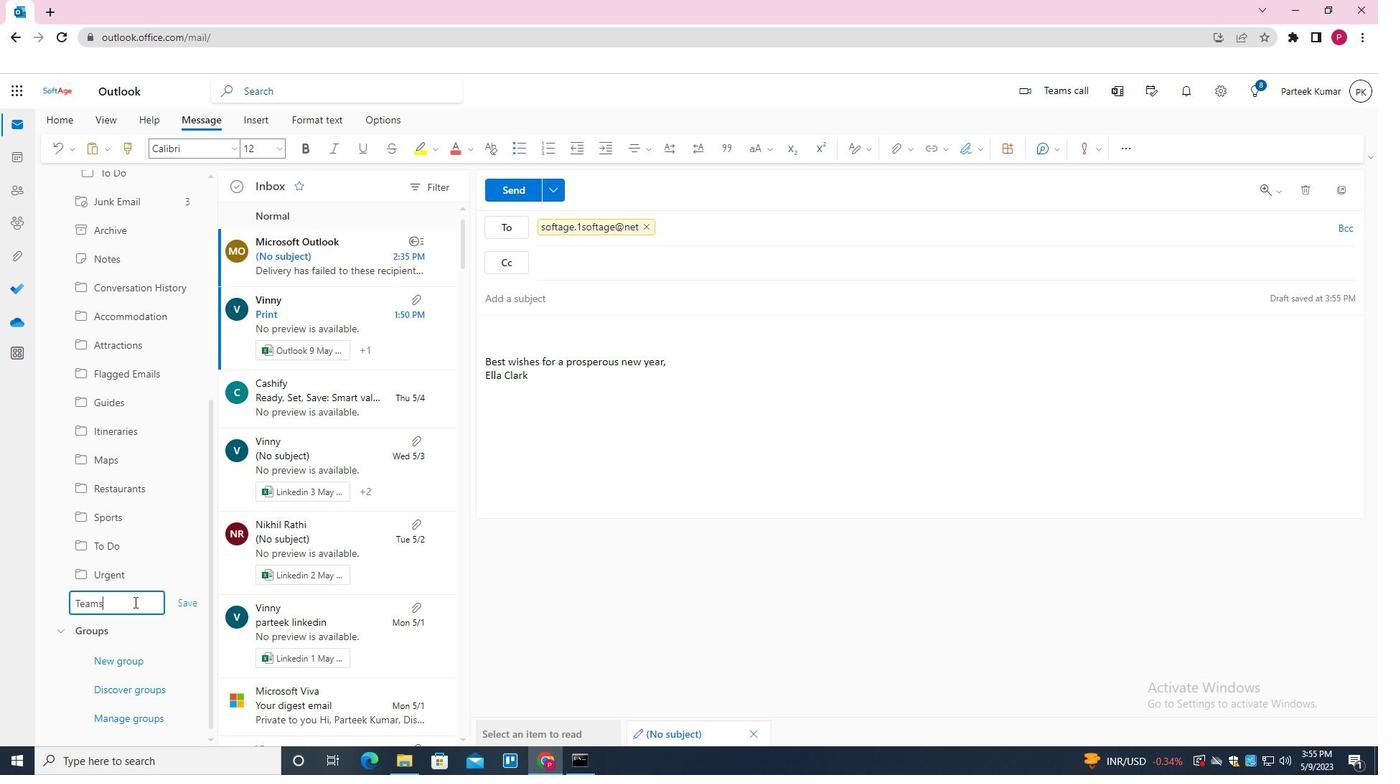 
Action: Mouse moved to (520, 196)
Screenshot: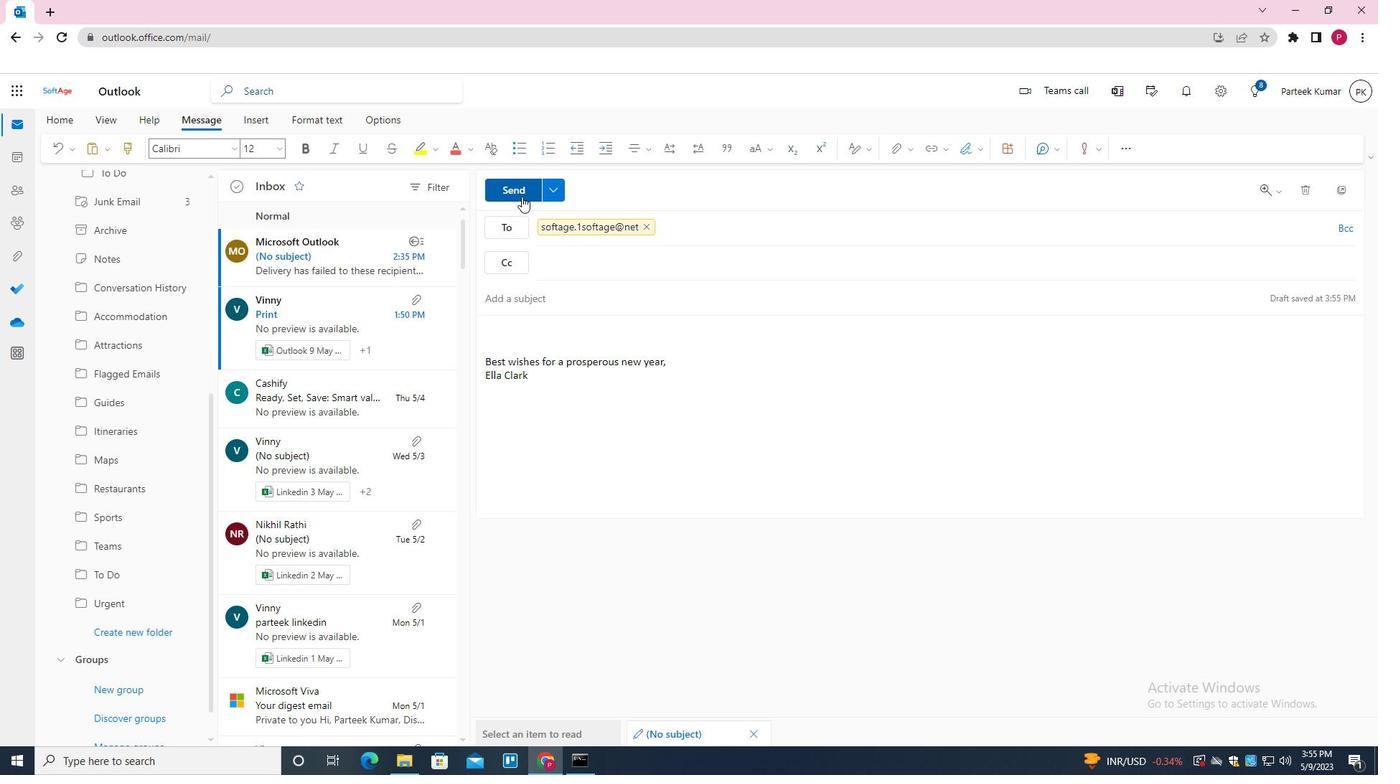 
